 Task: Create a due date automation trigger when advanced on, 2 working days after a card is due add fields with custom field "Resume" set to a number lower than 1 and greater or equal to 10 at 11:00 AM.
Action: Mouse moved to (1155, 120)
Screenshot: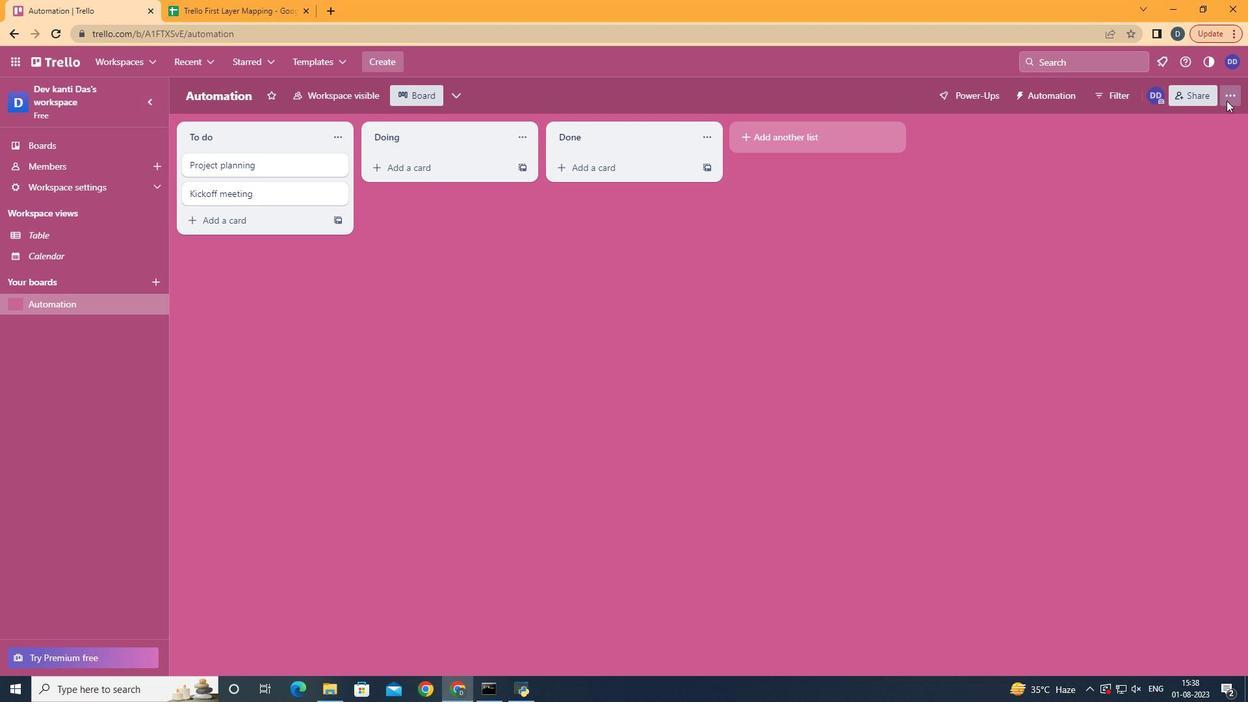 
Action: Mouse pressed left at (1155, 120)
Screenshot: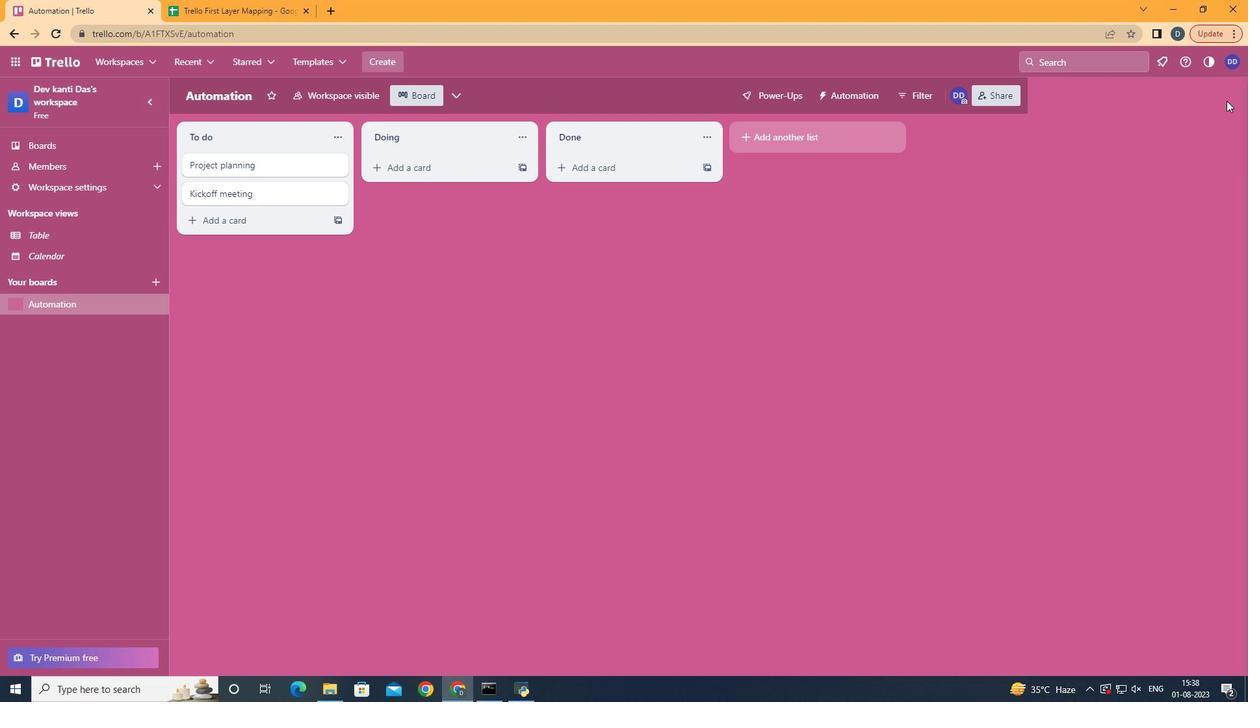 
Action: Mouse moved to (1029, 285)
Screenshot: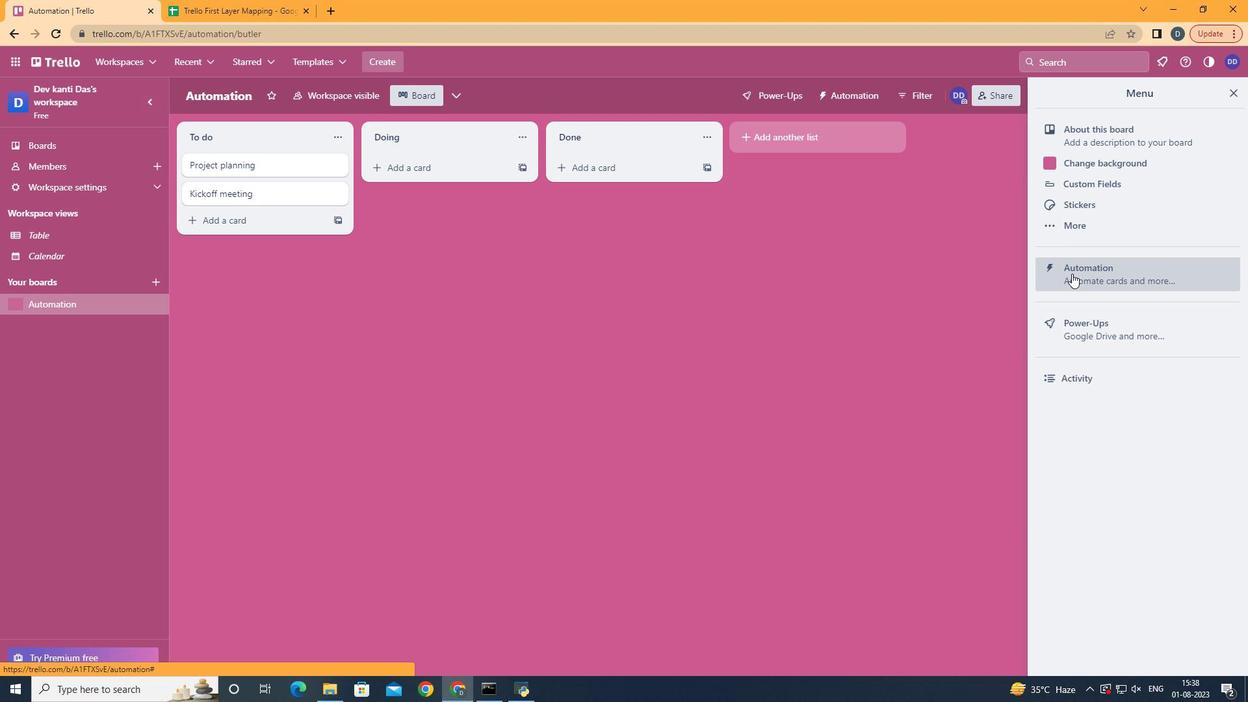 
Action: Mouse pressed left at (1029, 285)
Screenshot: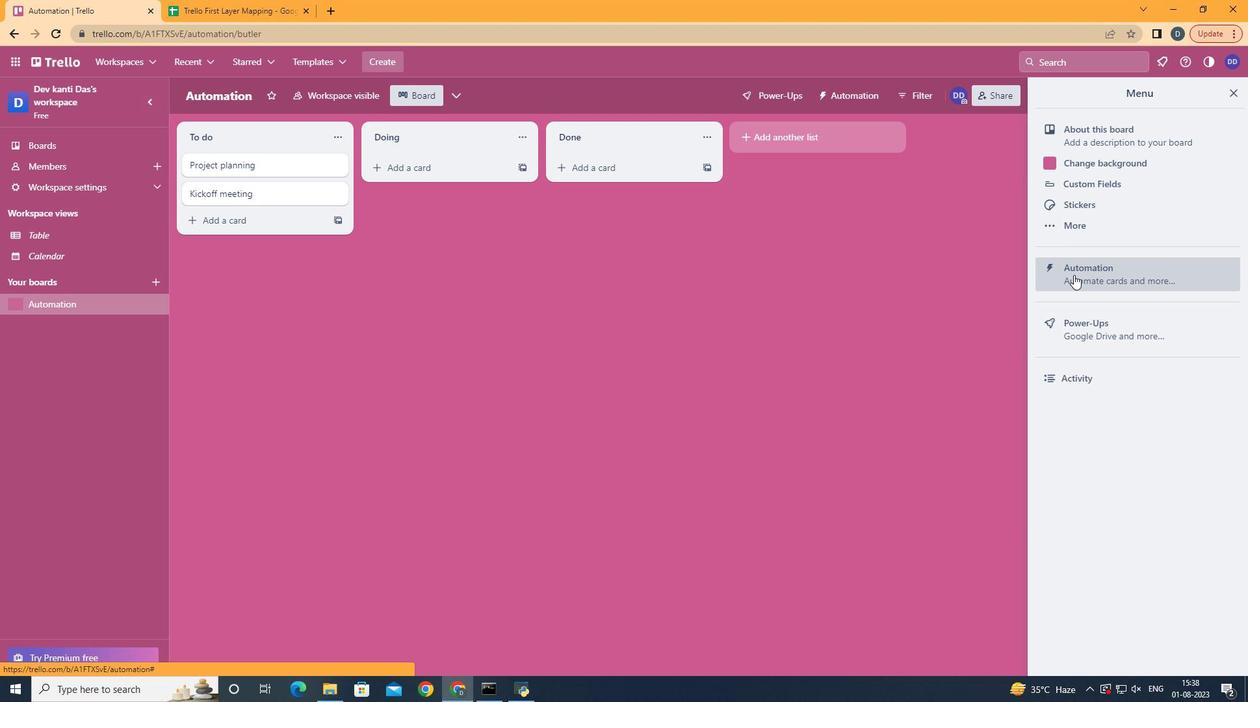 
Action: Mouse moved to (360, 275)
Screenshot: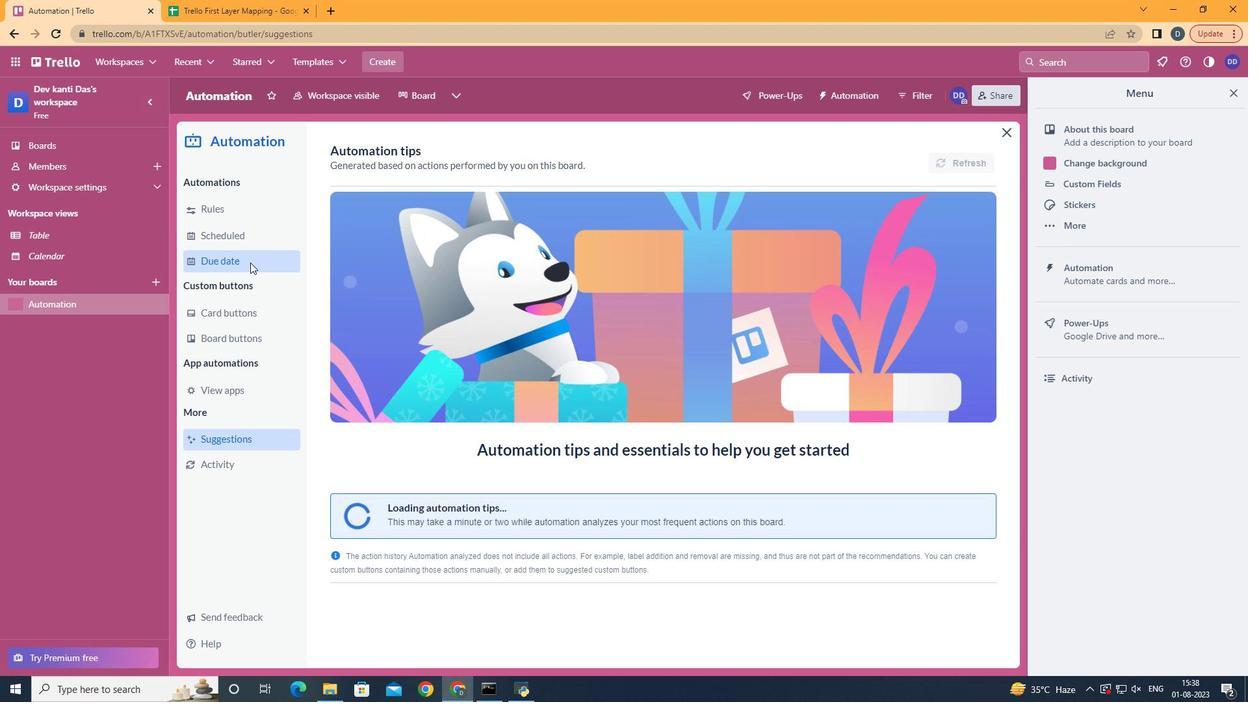 
Action: Mouse pressed left at (360, 275)
Screenshot: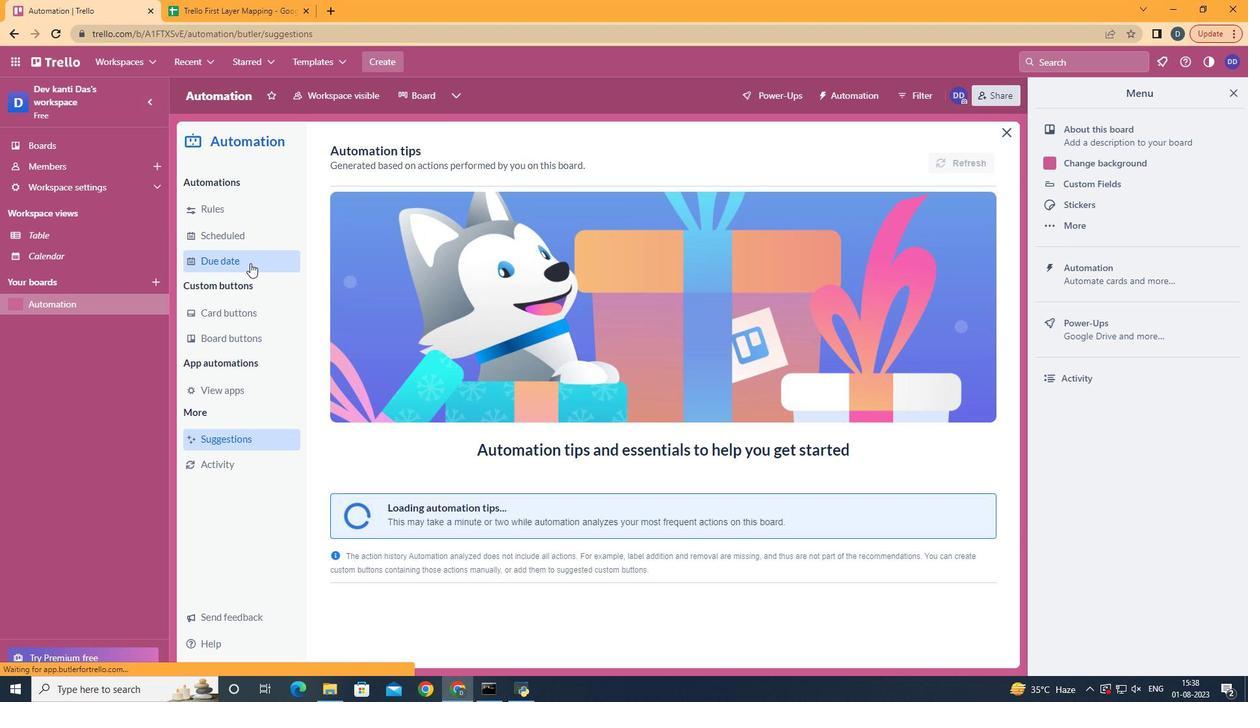 
Action: Mouse moved to (880, 173)
Screenshot: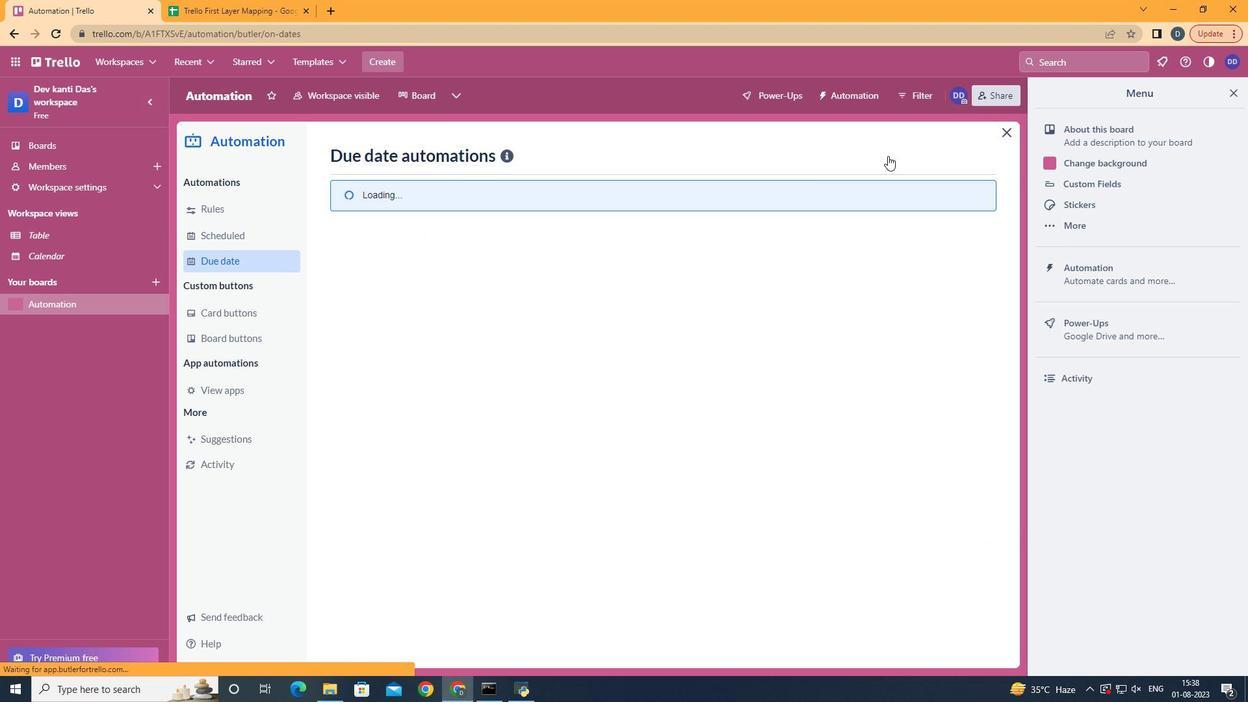 
Action: Mouse pressed left at (880, 173)
Screenshot: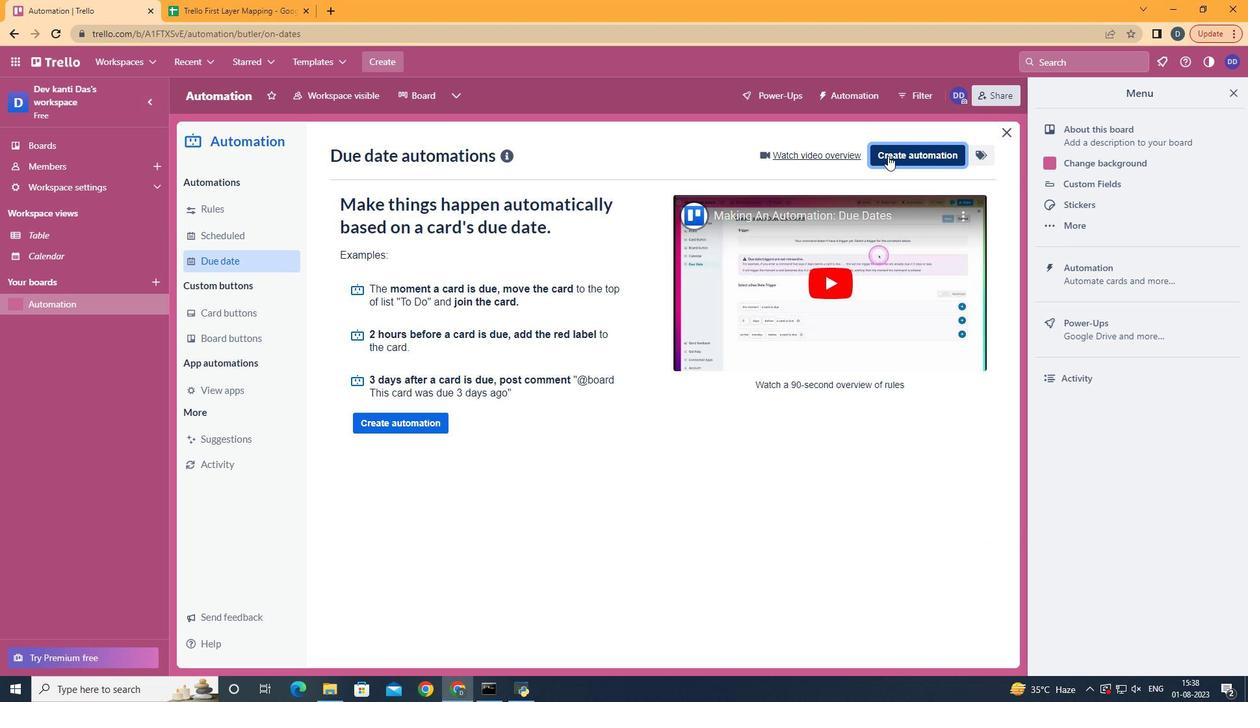 
Action: Mouse moved to (630, 288)
Screenshot: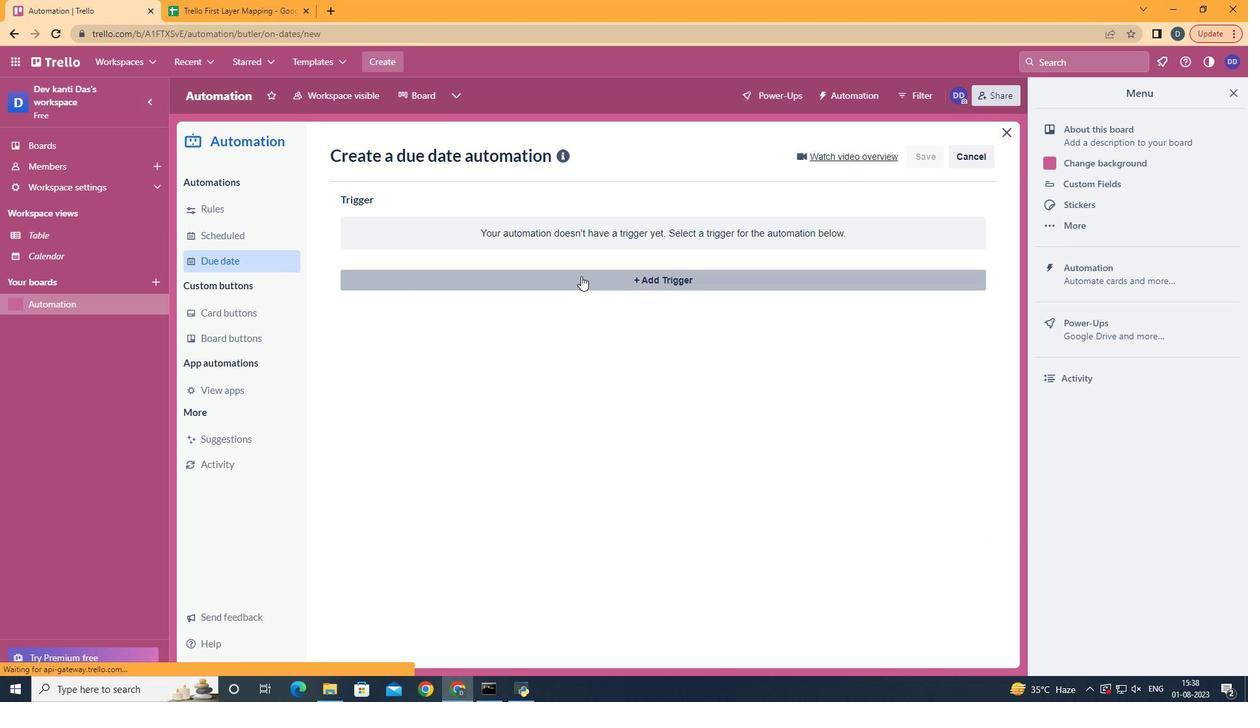 
Action: Mouse pressed left at (630, 288)
Screenshot: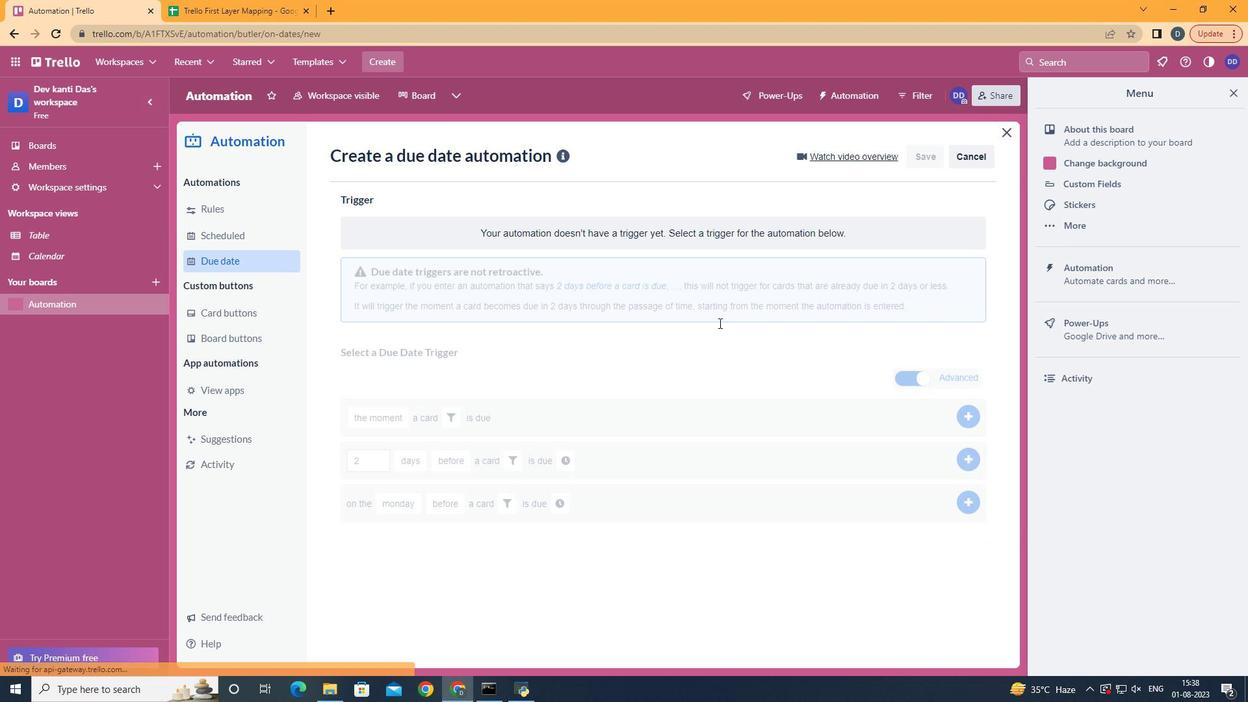 
Action: Mouse moved to (504, 529)
Screenshot: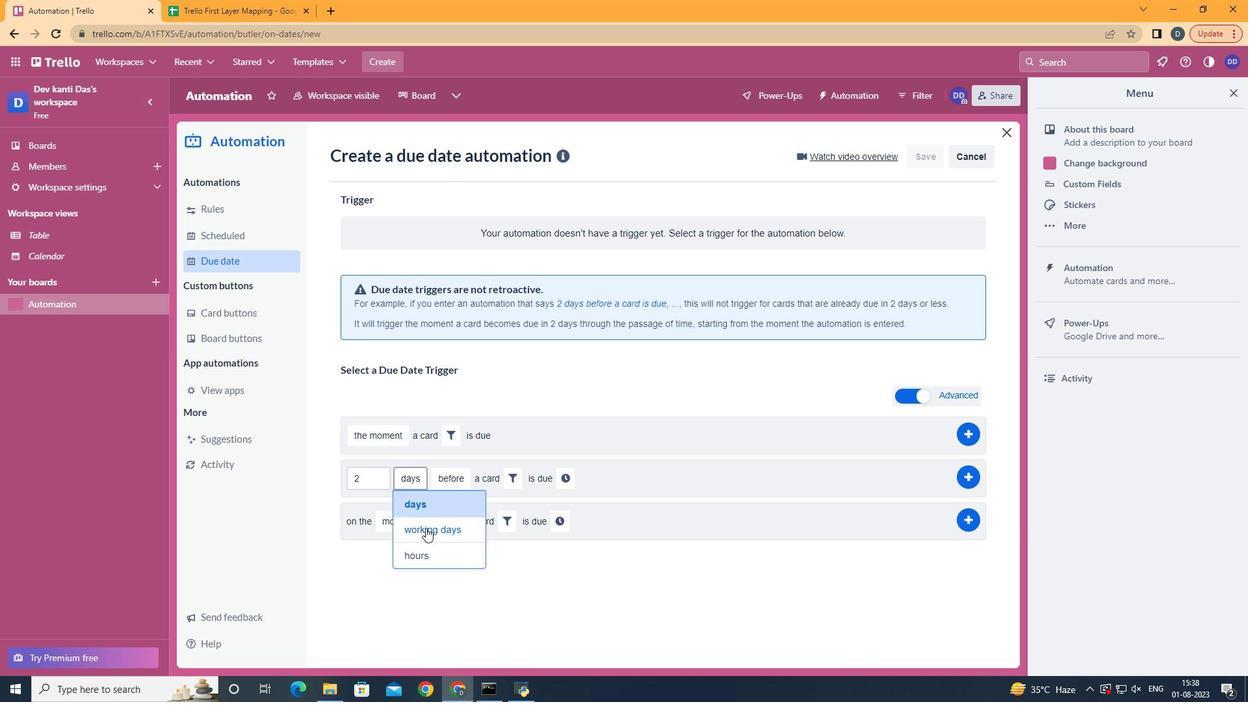 
Action: Mouse pressed left at (504, 529)
Screenshot: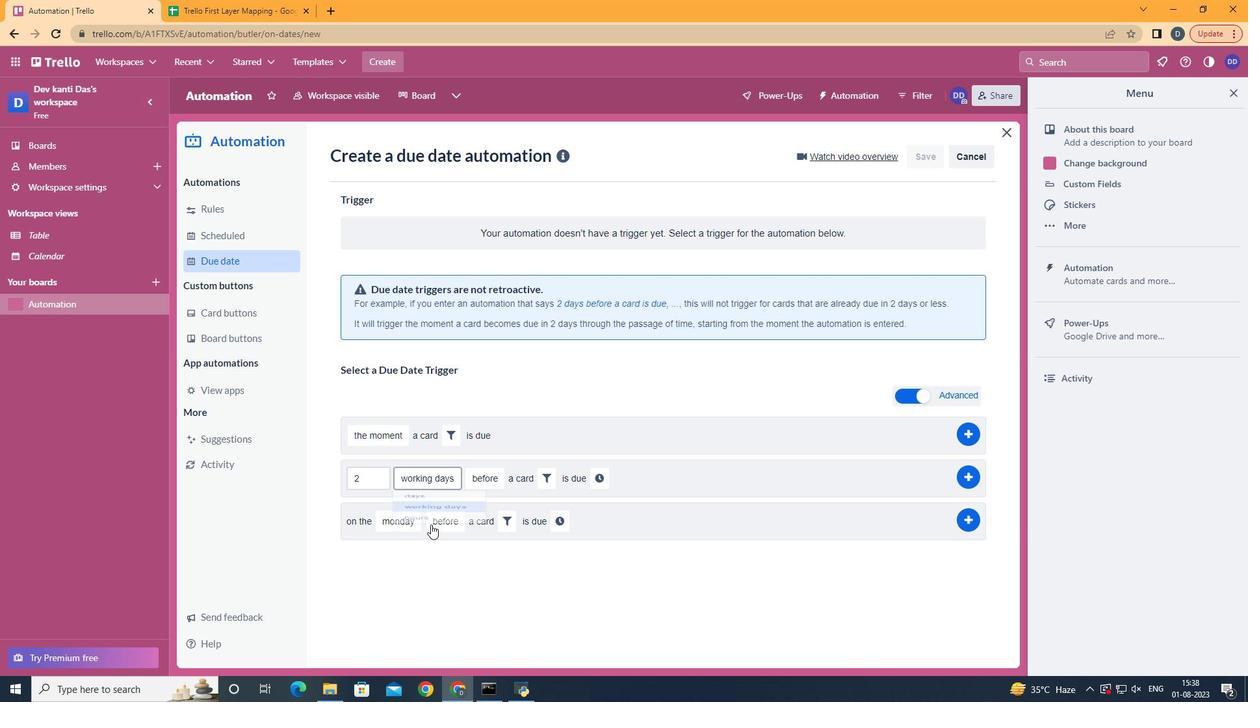 
Action: Mouse moved to (566, 530)
Screenshot: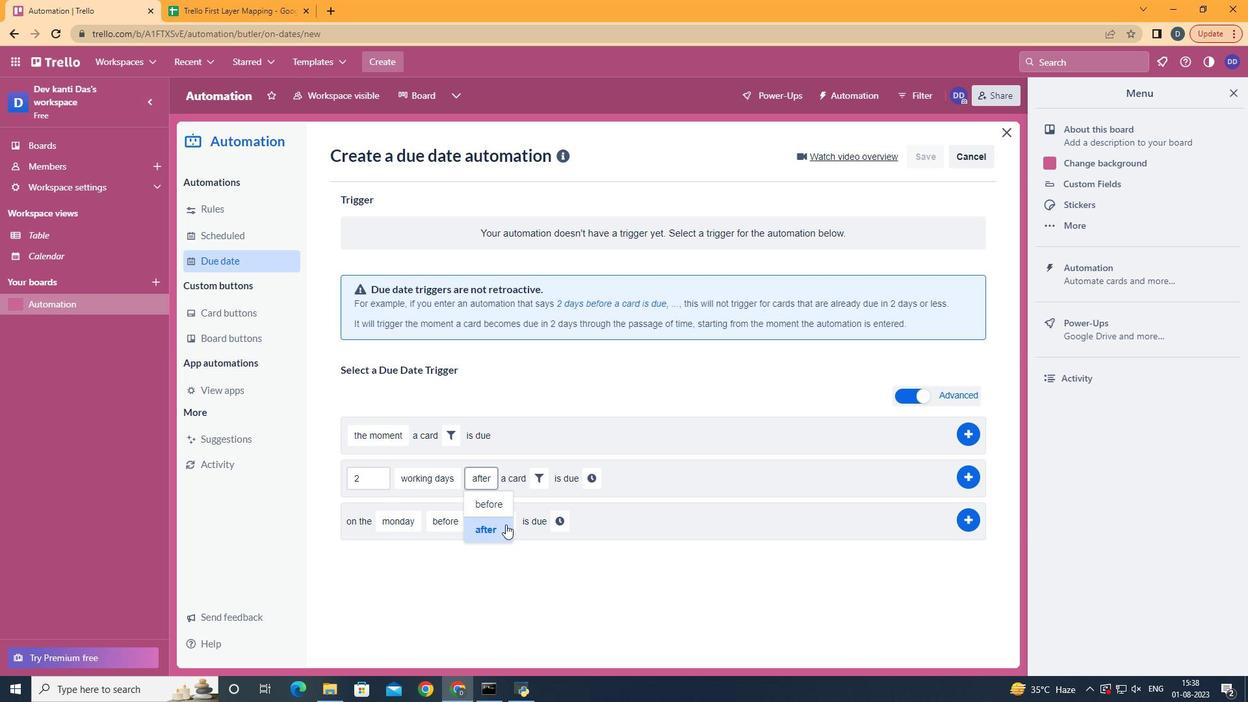 
Action: Mouse pressed left at (566, 530)
Screenshot: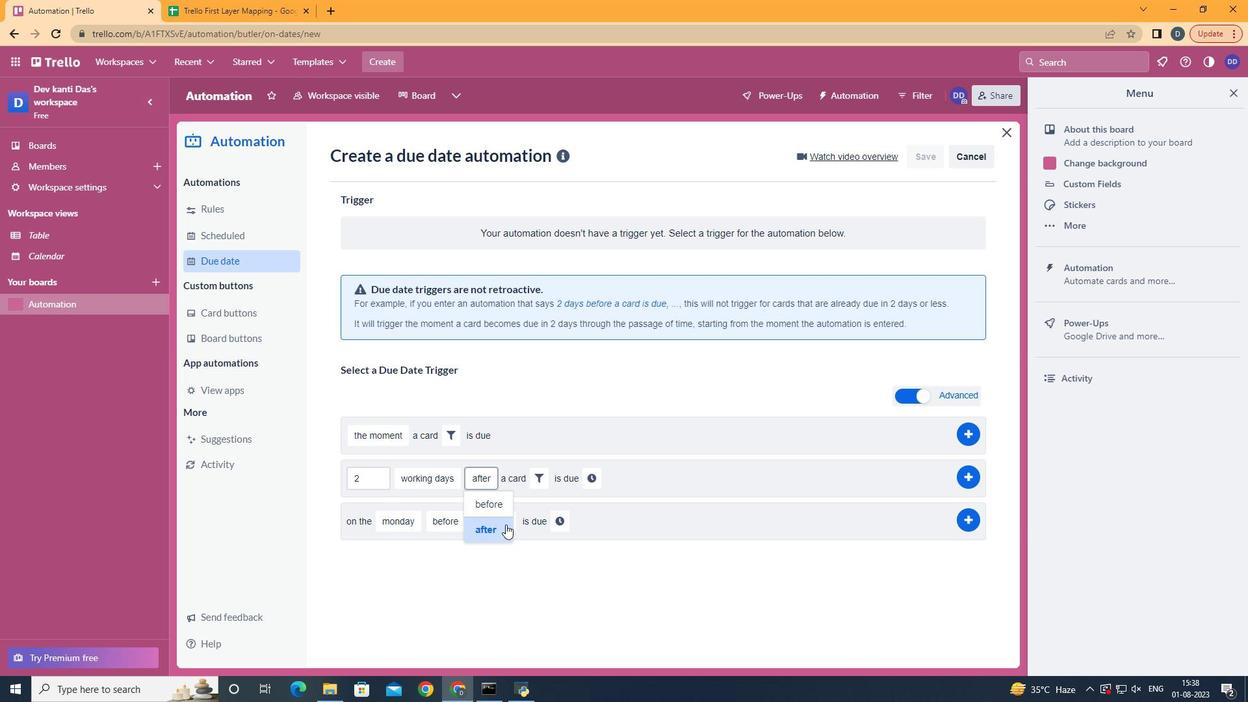 
Action: Mouse moved to (599, 483)
Screenshot: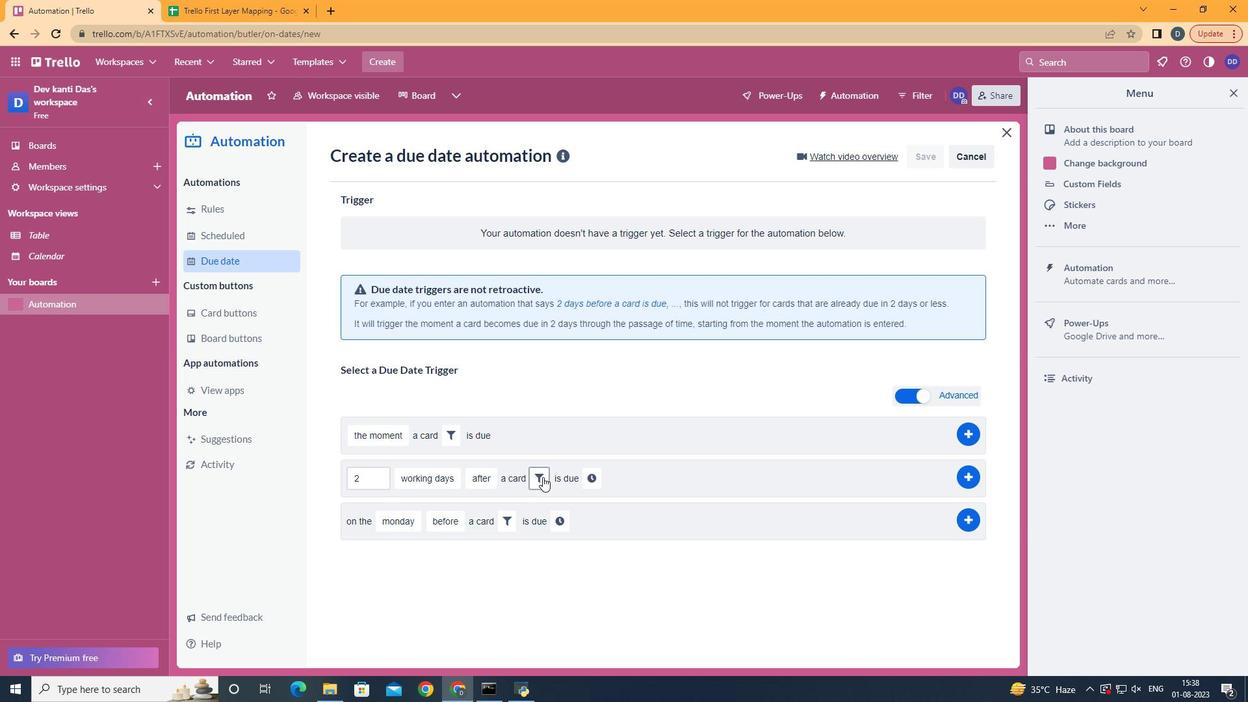 
Action: Mouse pressed left at (599, 483)
Screenshot: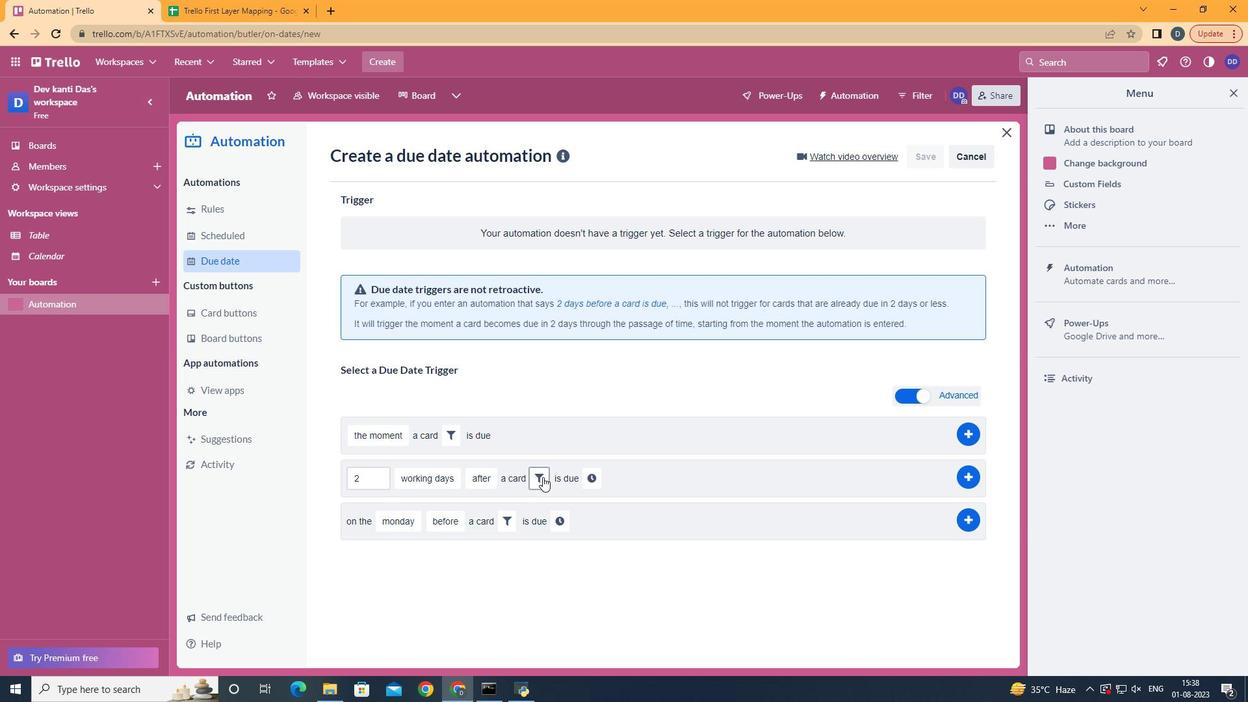 
Action: Mouse moved to (765, 521)
Screenshot: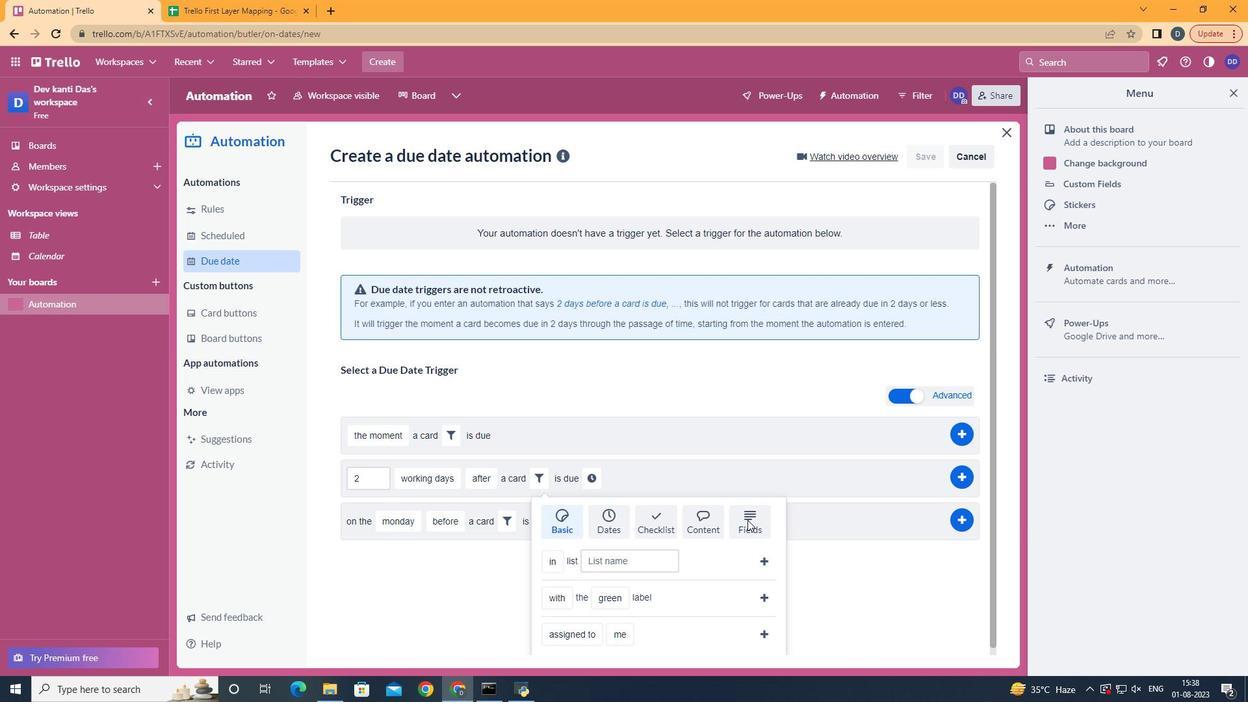 
Action: Mouse pressed left at (765, 521)
Screenshot: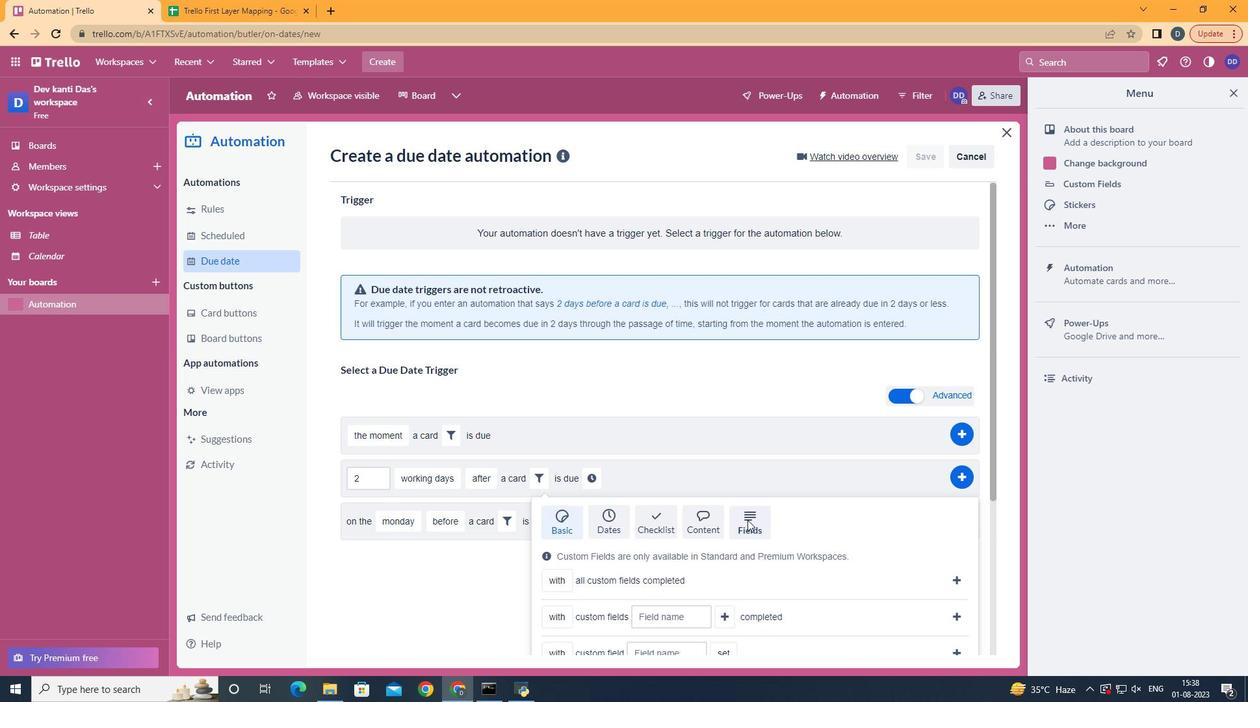 
Action: Mouse scrolled (765, 521) with delta (0, 0)
Screenshot: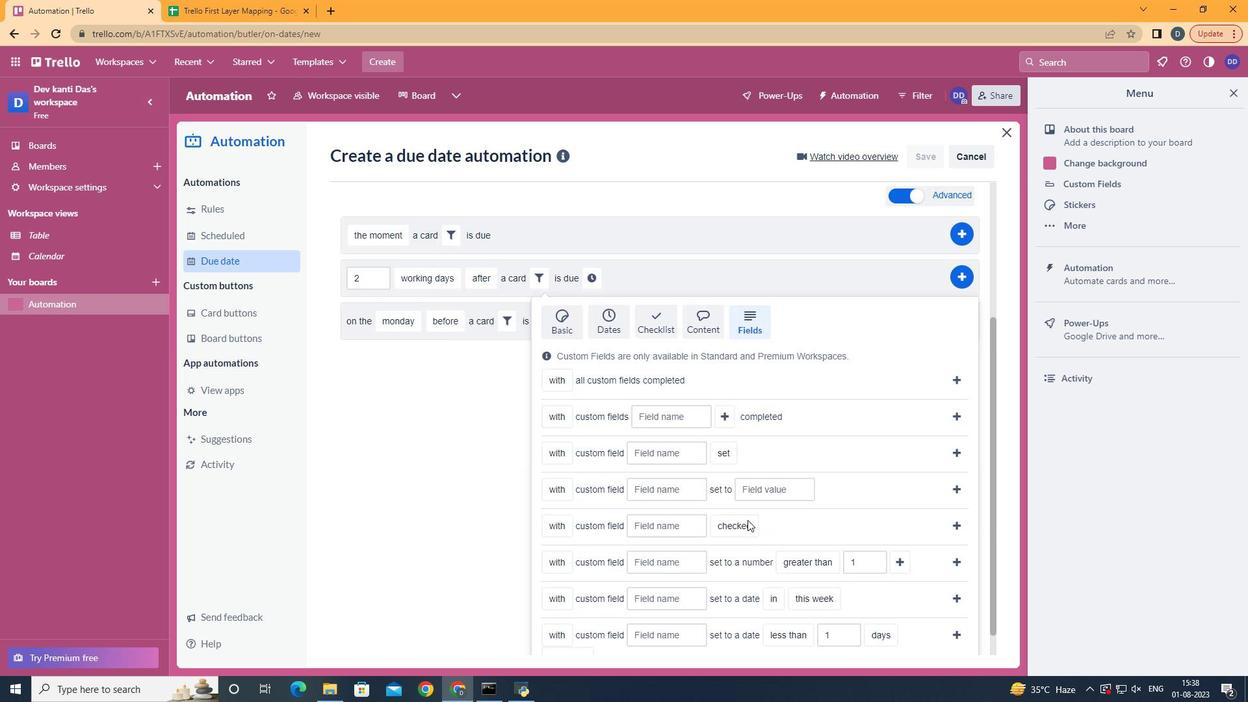
Action: Mouse scrolled (765, 521) with delta (0, 0)
Screenshot: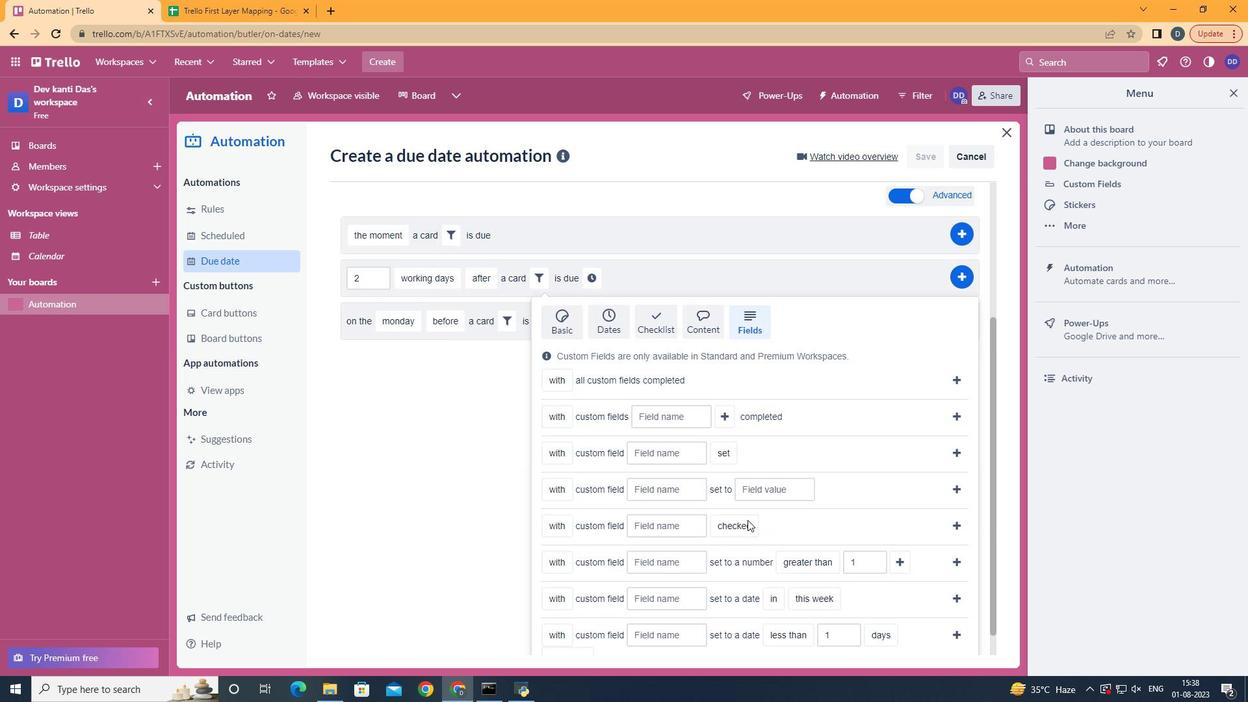 
Action: Mouse scrolled (765, 521) with delta (0, 0)
Screenshot: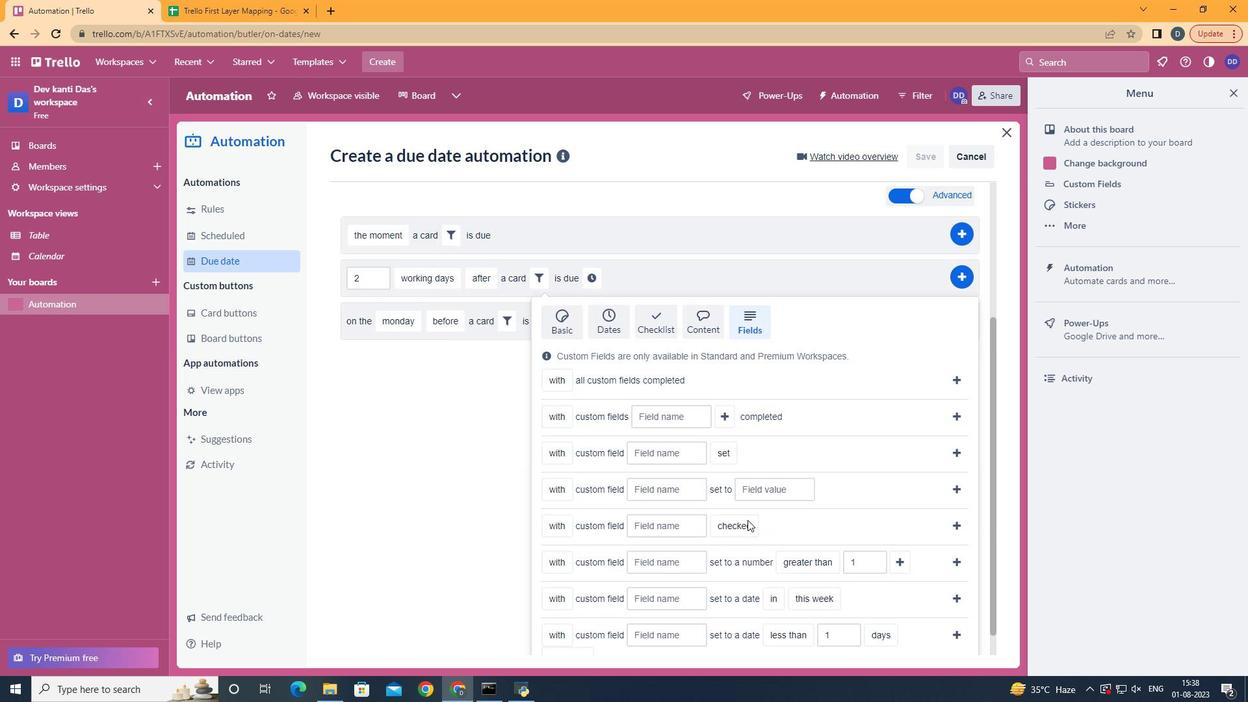 
Action: Mouse scrolled (765, 521) with delta (0, 0)
Screenshot: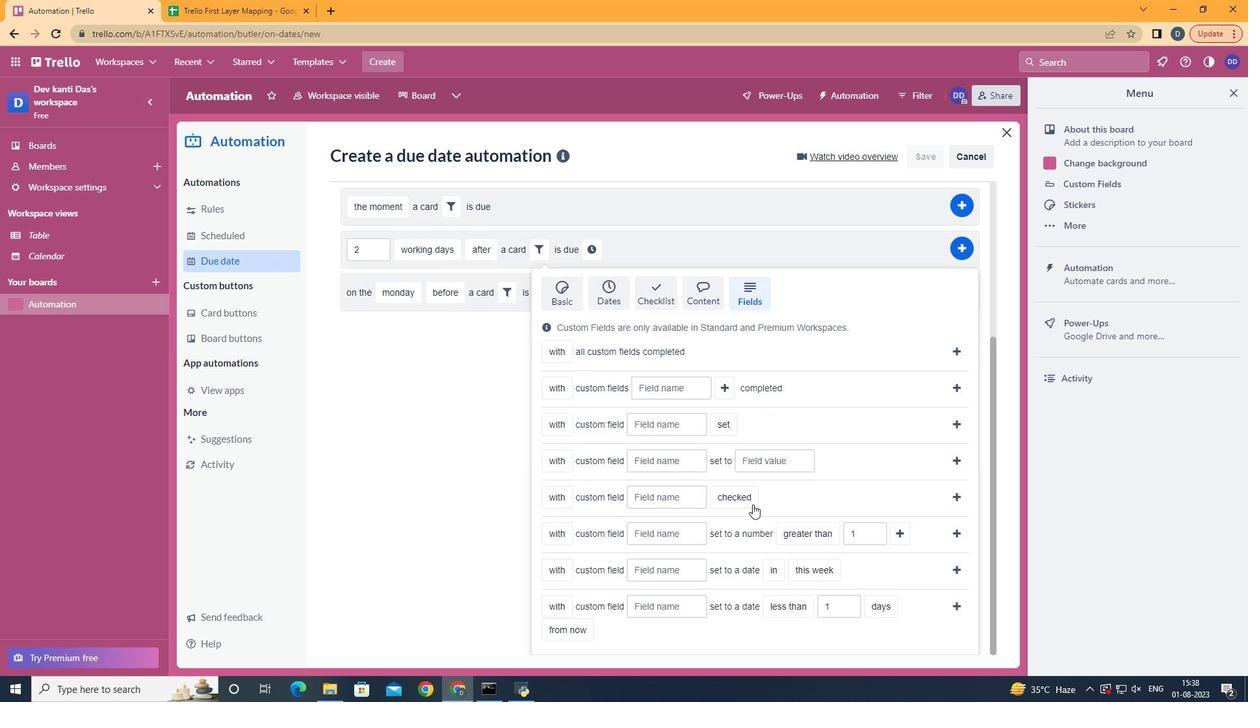 
Action: Mouse scrolled (765, 521) with delta (0, 0)
Screenshot: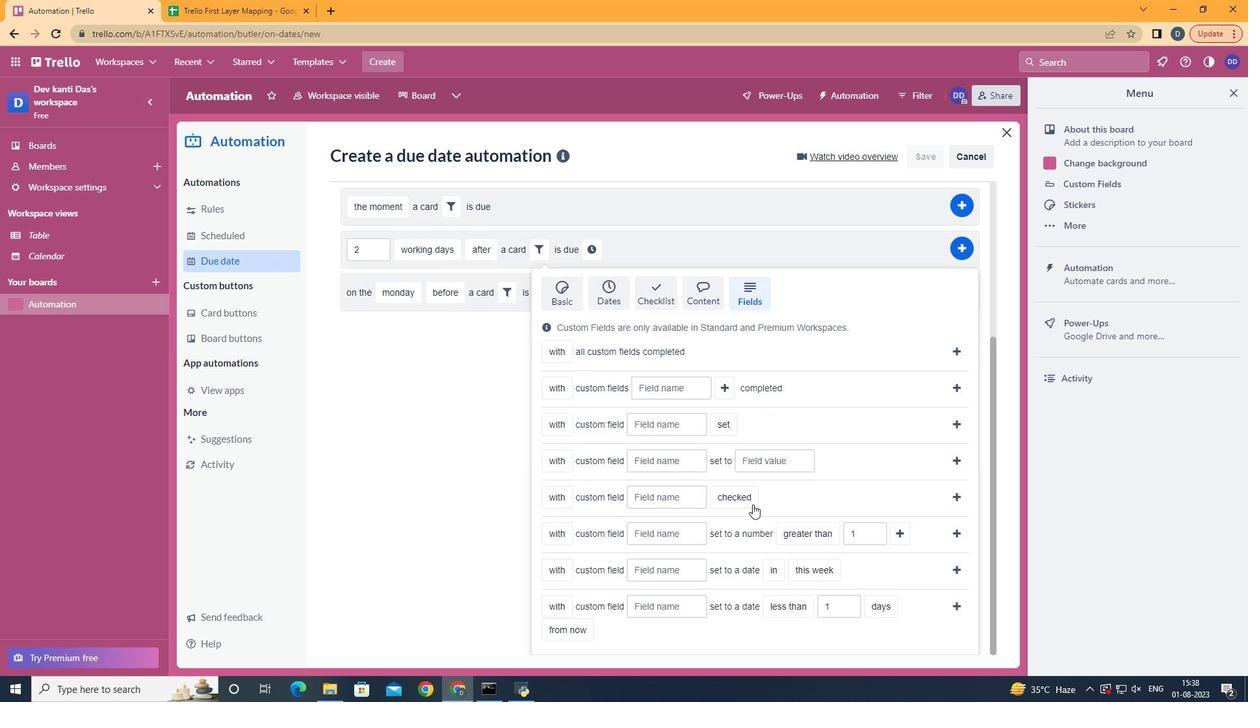 
Action: Mouse moved to (619, 563)
Screenshot: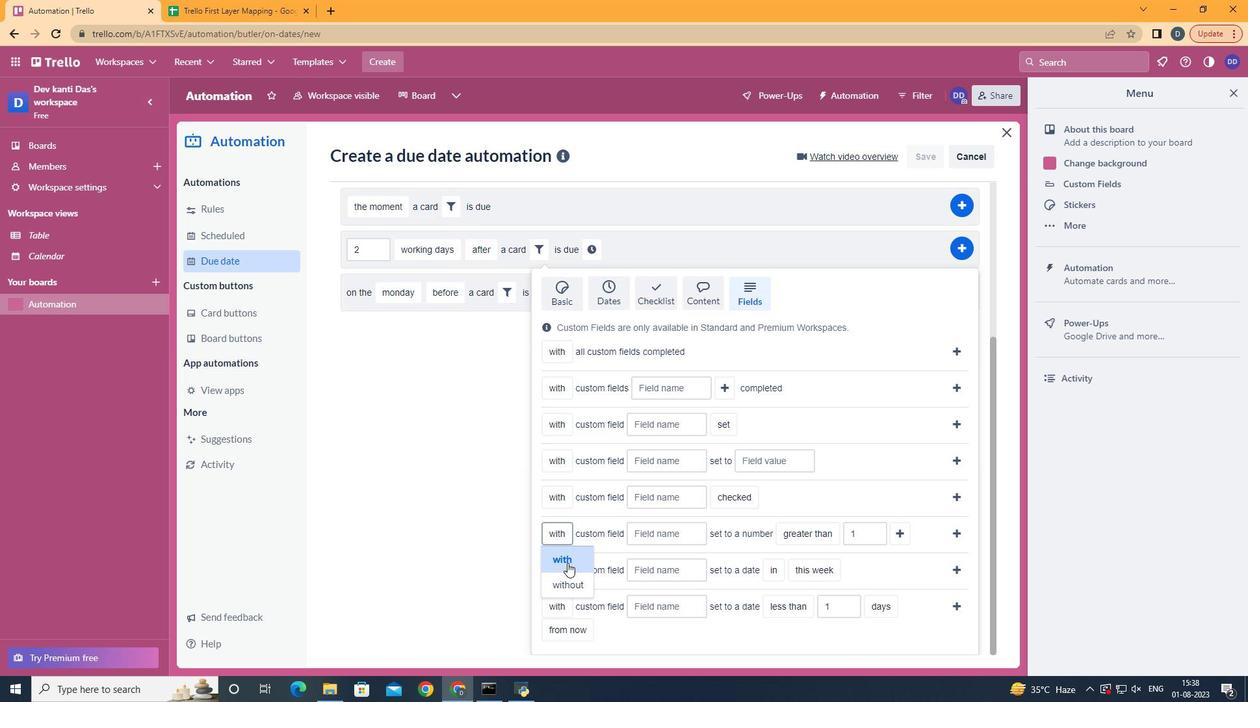 
Action: Mouse pressed left at (619, 563)
Screenshot: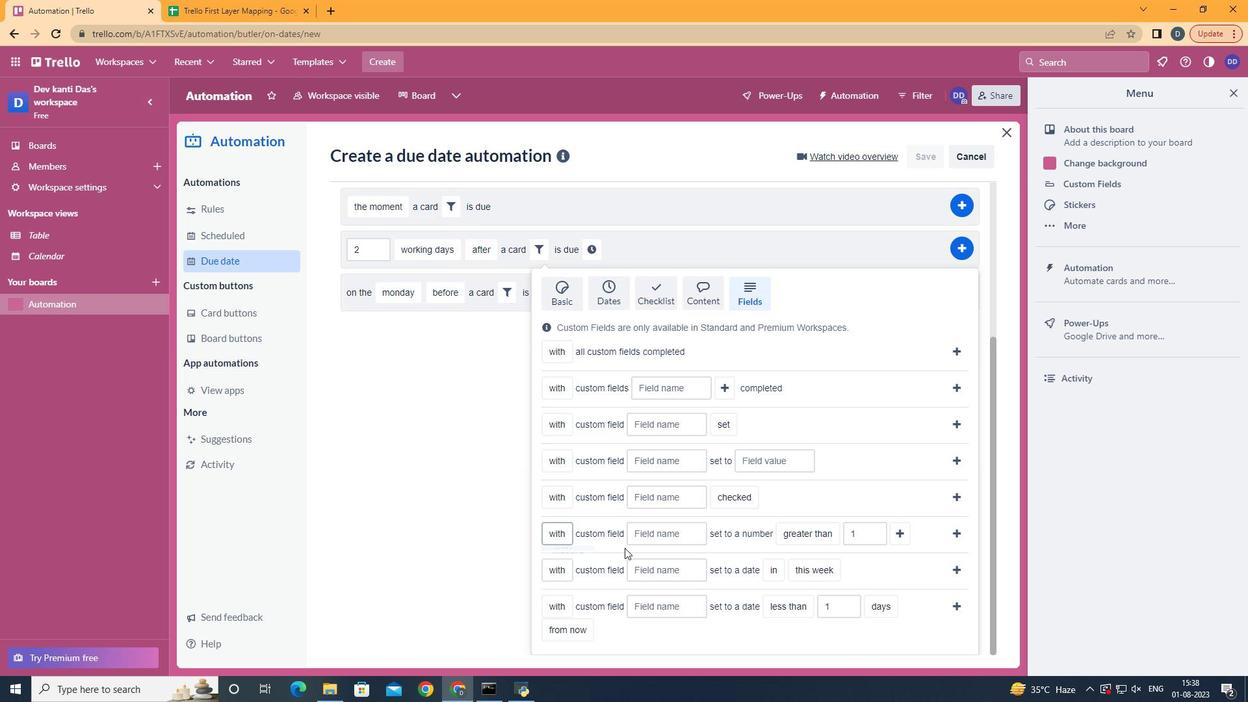 
Action: Mouse moved to (699, 541)
Screenshot: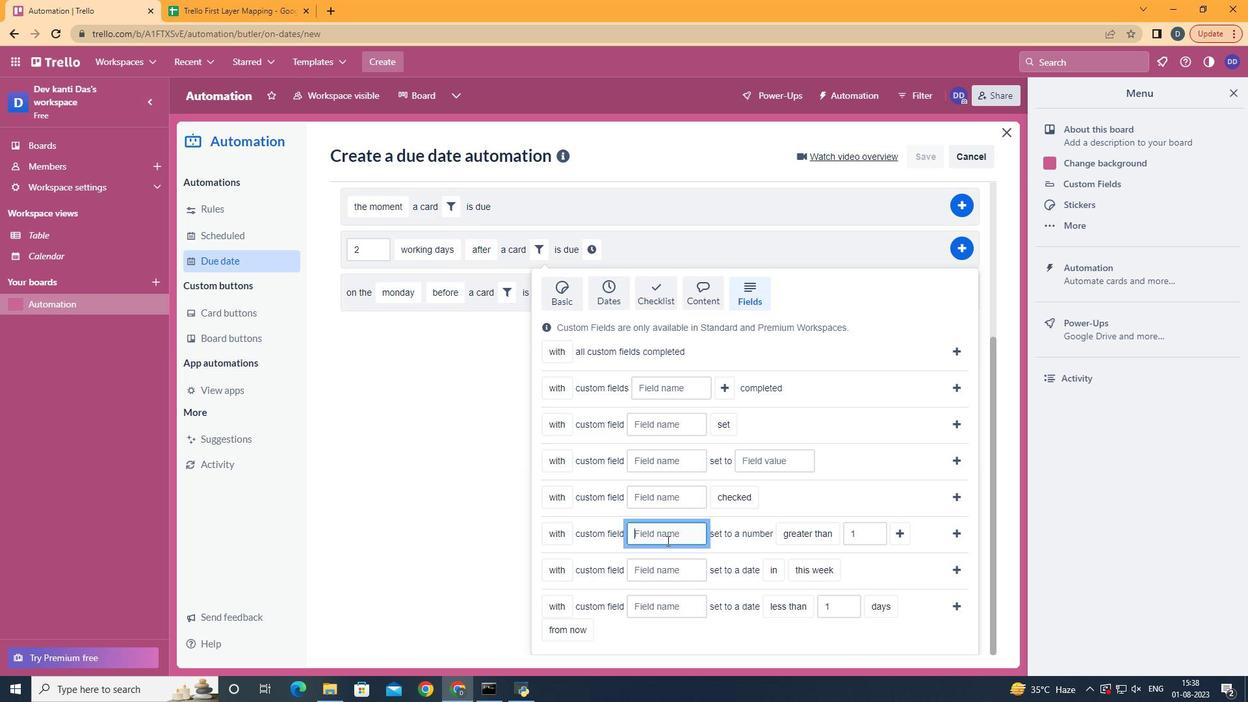 
Action: Mouse pressed left at (699, 541)
Screenshot: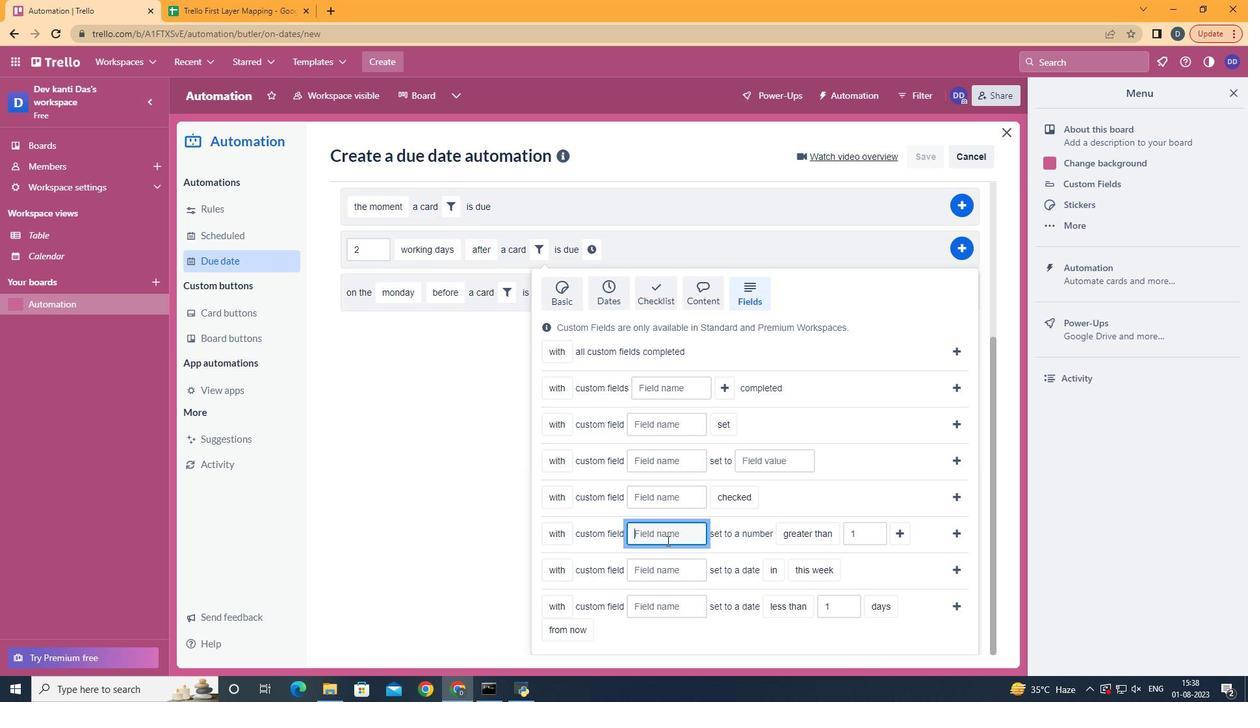 
Action: Key pressed <Key.shift>Resume
Screenshot: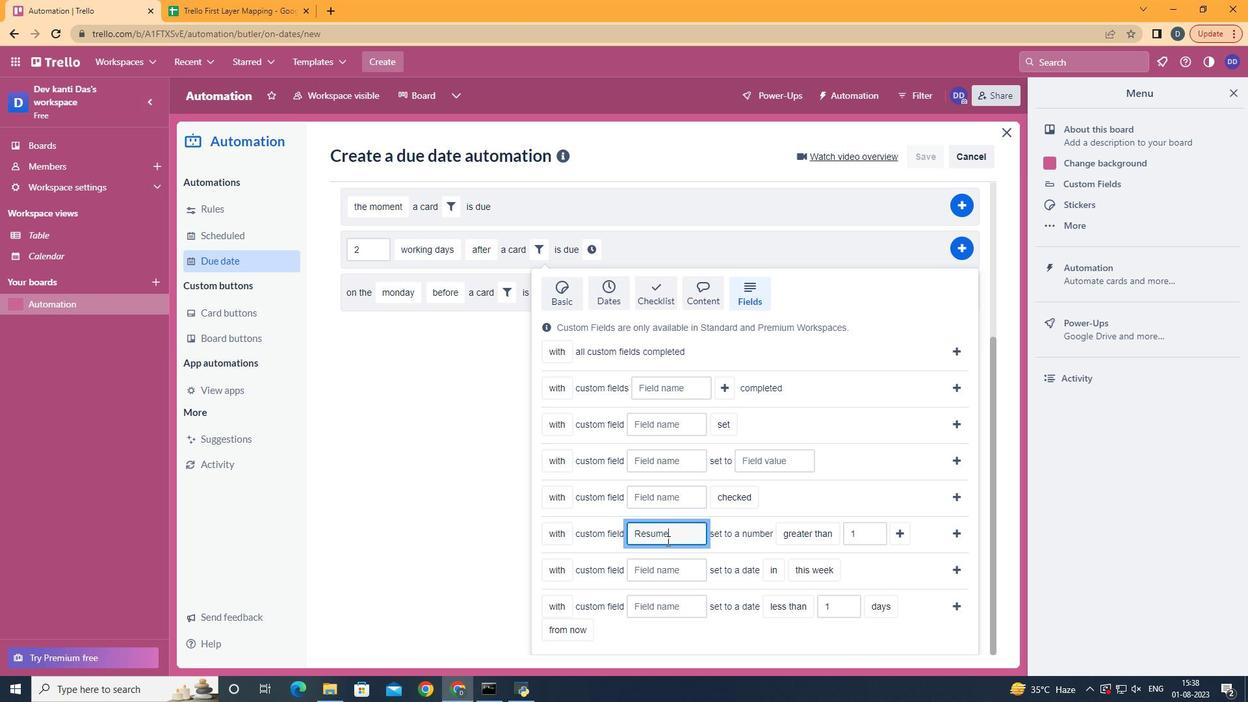 
Action: Mouse moved to (823, 604)
Screenshot: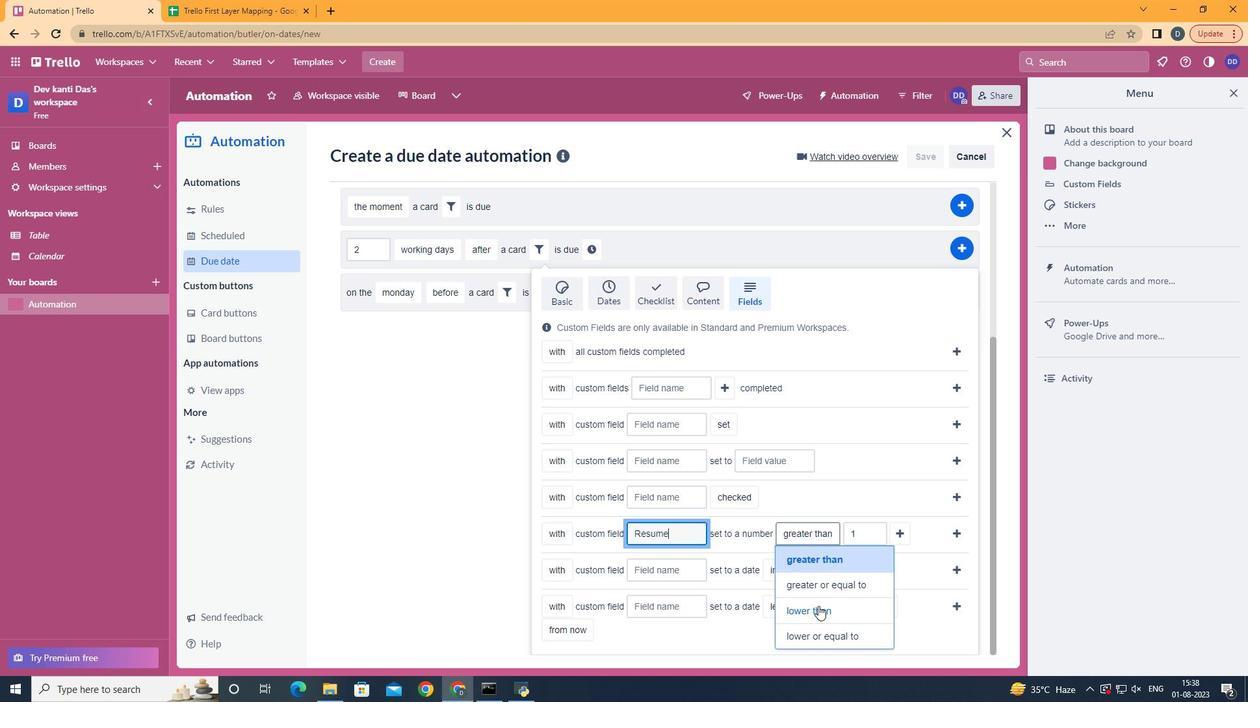 
Action: Mouse pressed left at (823, 604)
Screenshot: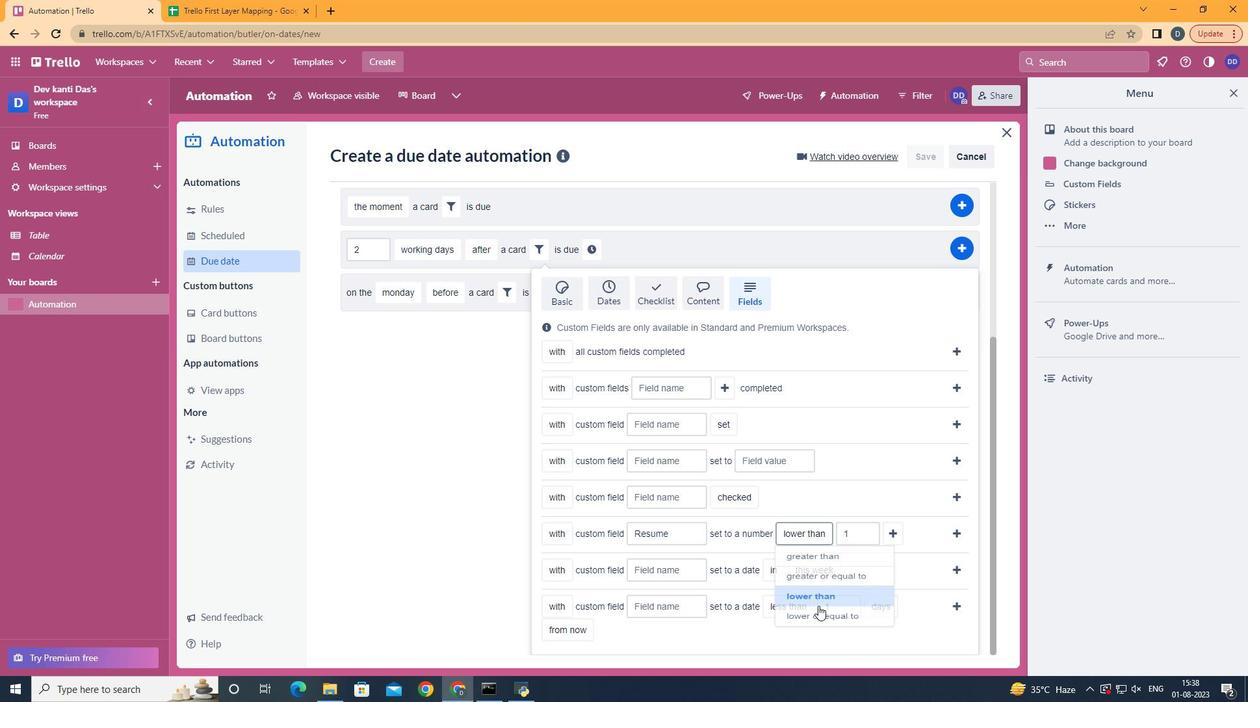 
Action: Mouse moved to (884, 532)
Screenshot: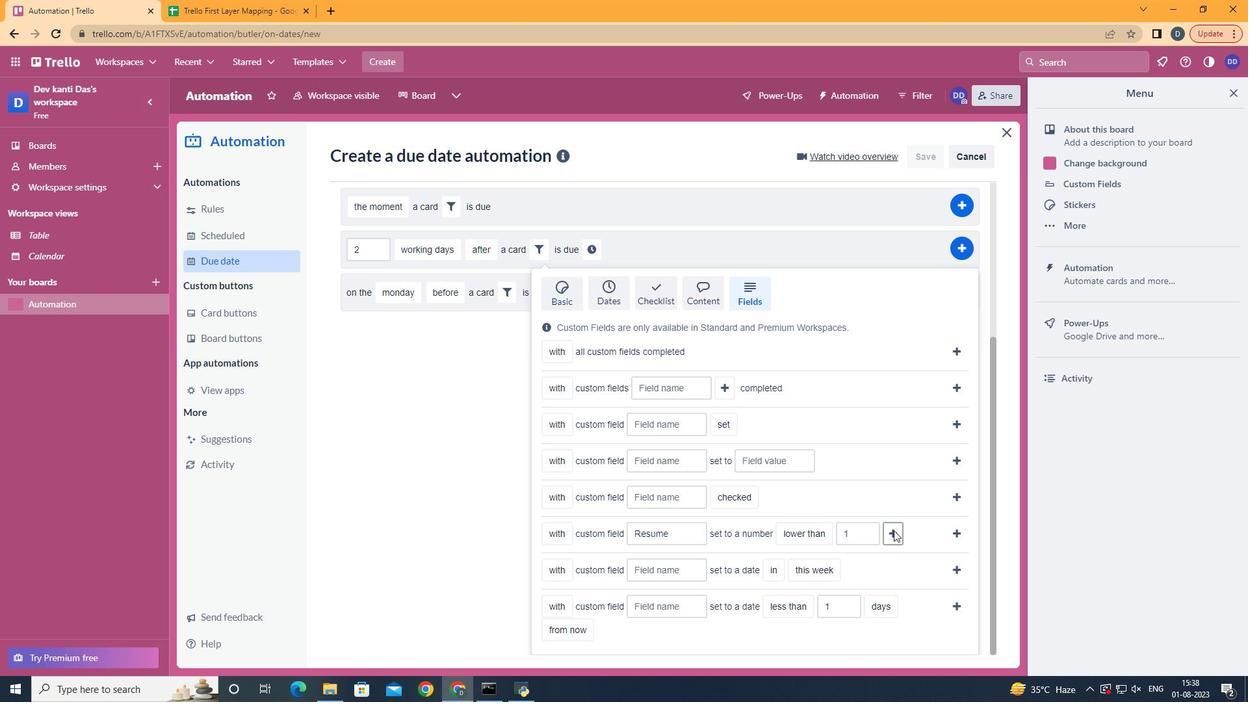 
Action: Mouse pressed left at (884, 532)
Screenshot: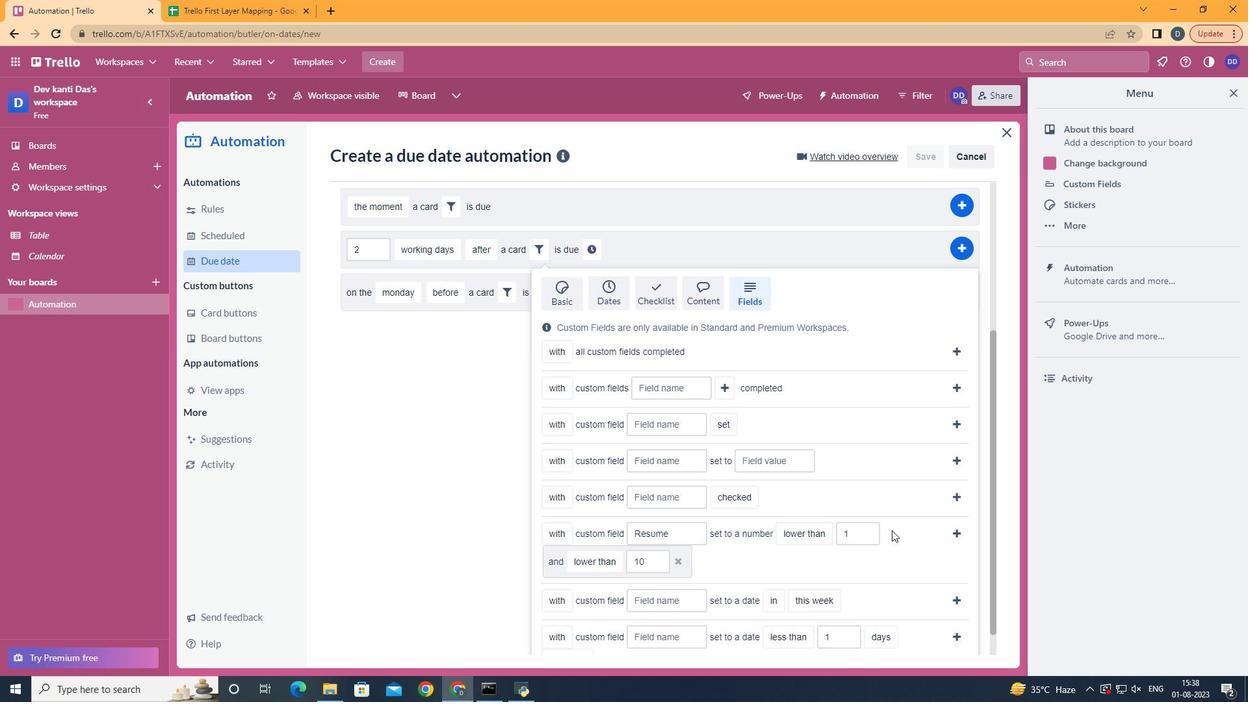
Action: Mouse moved to (654, 534)
Screenshot: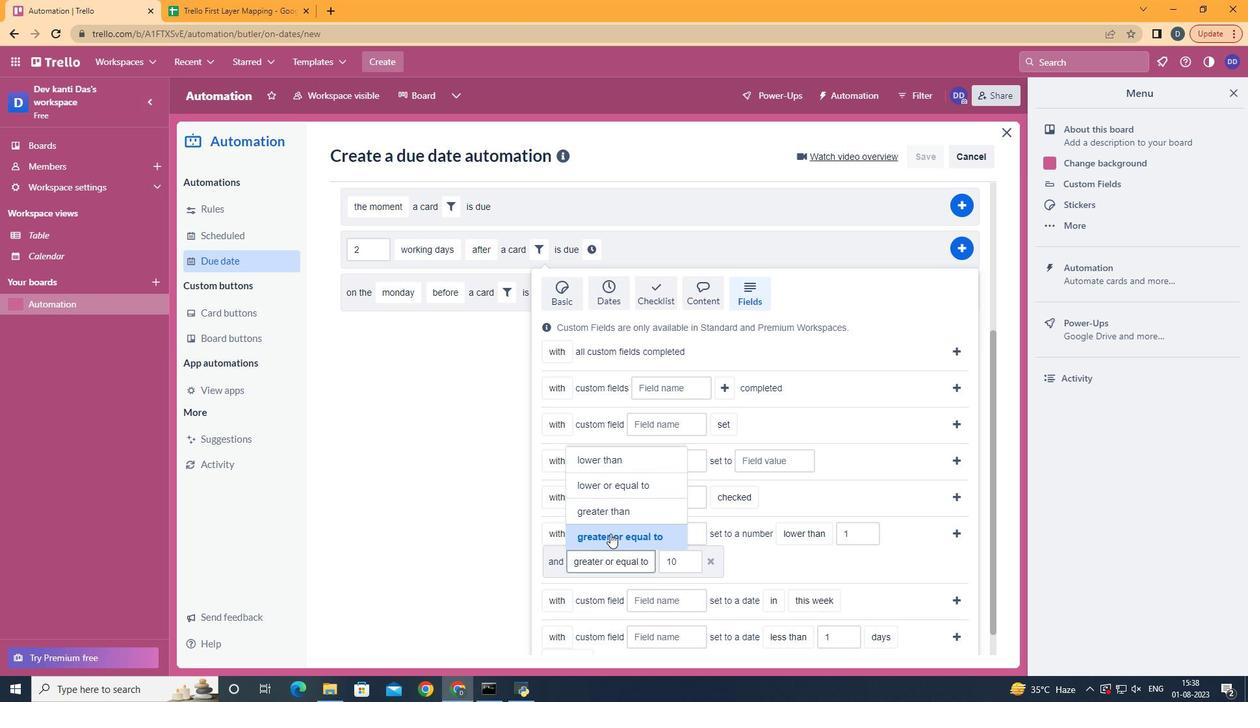 
Action: Mouse pressed left at (654, 534)
Screenshot: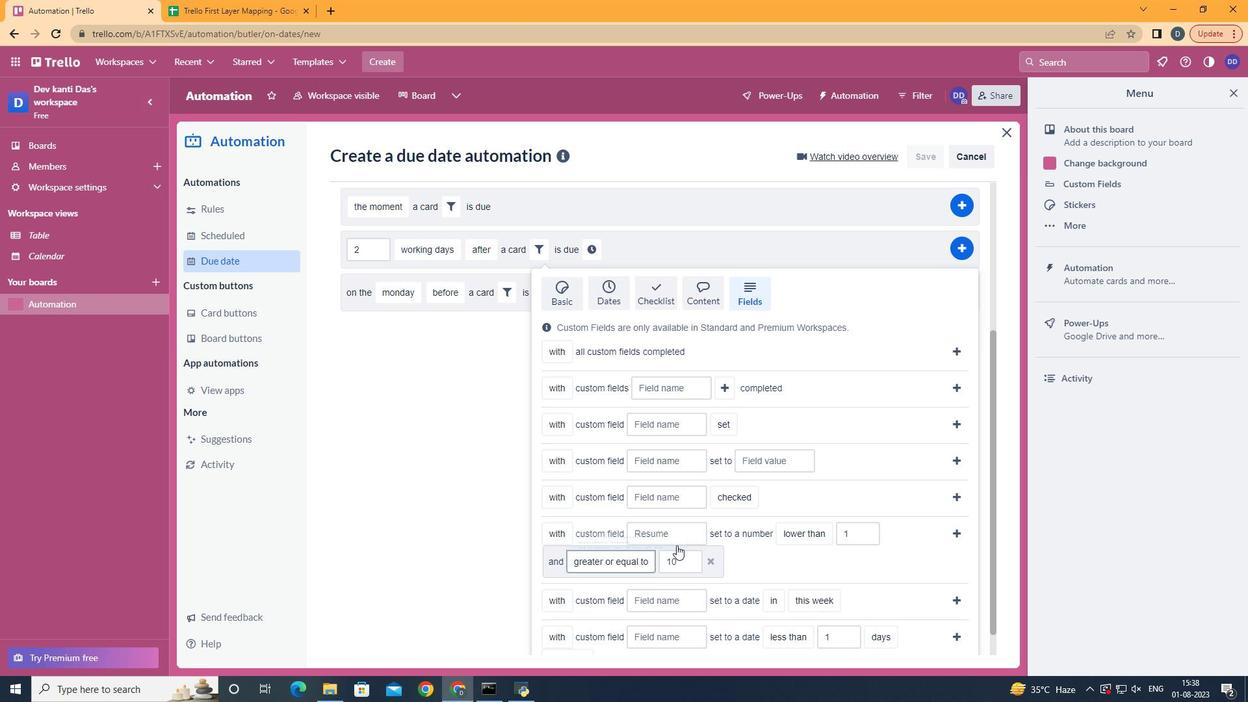
Action: Mouse moved to (931, 528)
Screenshot: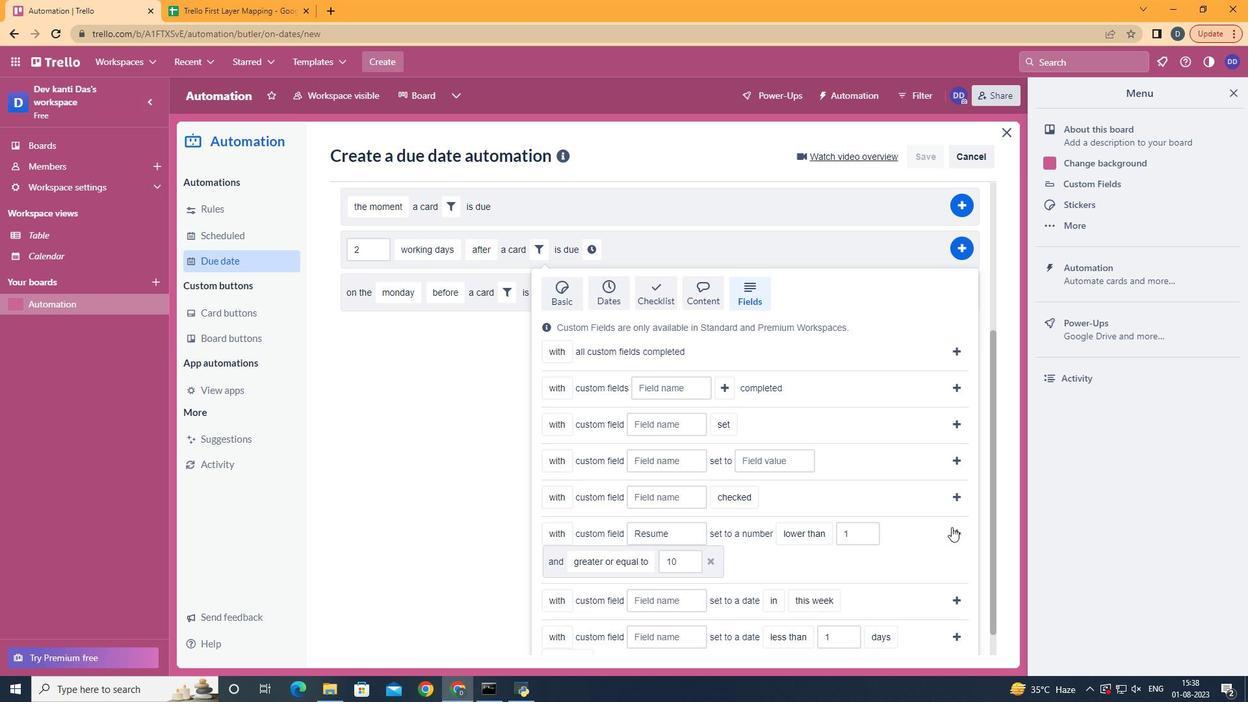 
Action: Mouse pressed left at (931, 528)
Screenshot: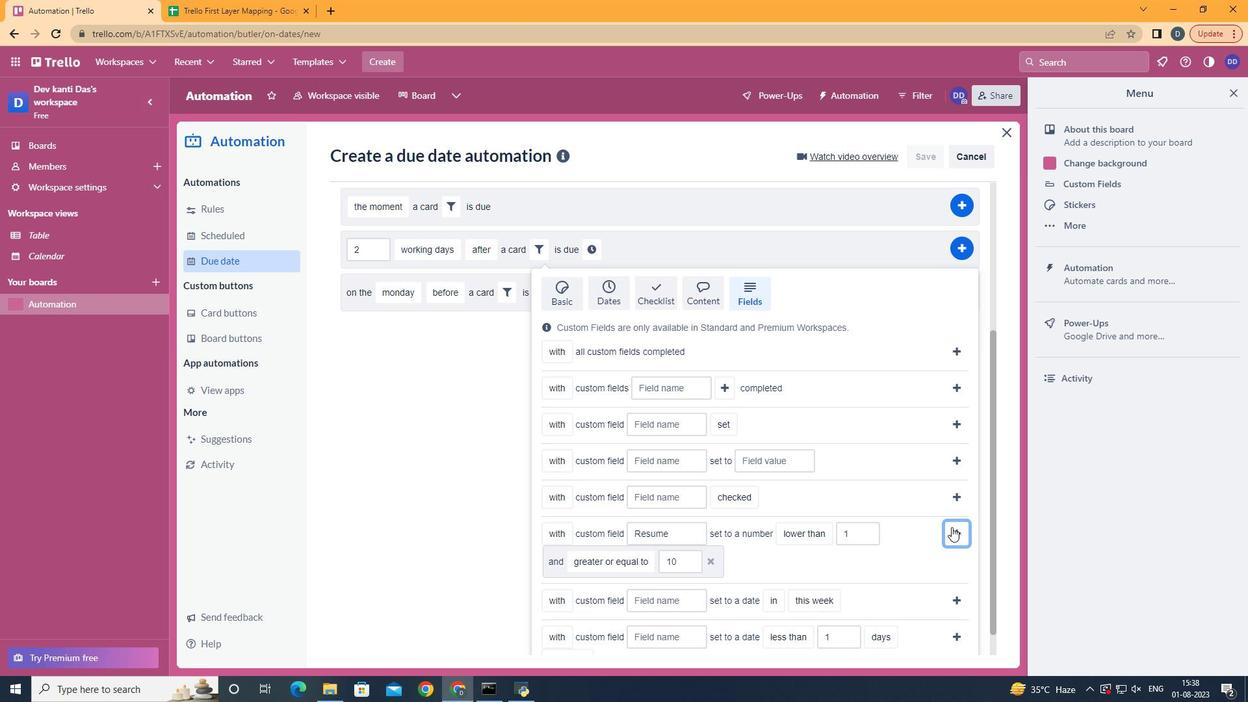 
Action: Mouse moved to (449, 501)
Screenshot: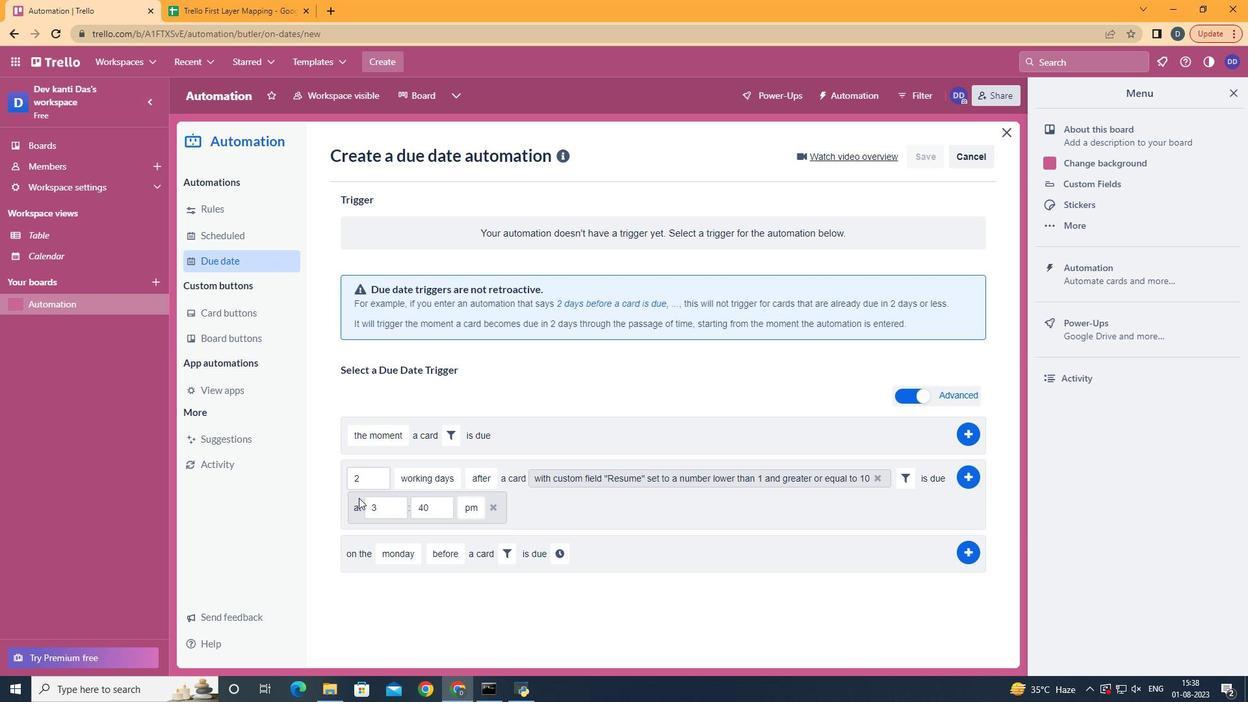 
Action: Mouse pressed left at (449, 501)
Screenshot: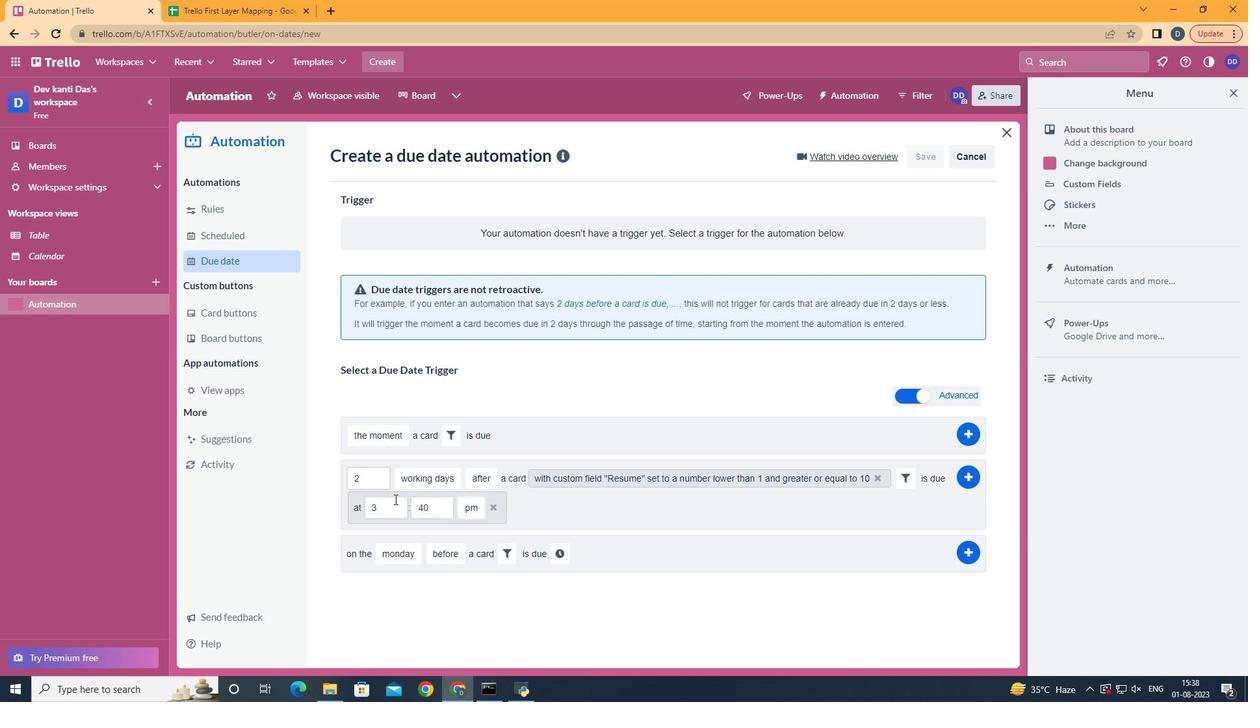 
Action: Mouse moved to (478, 502)
Screenshot: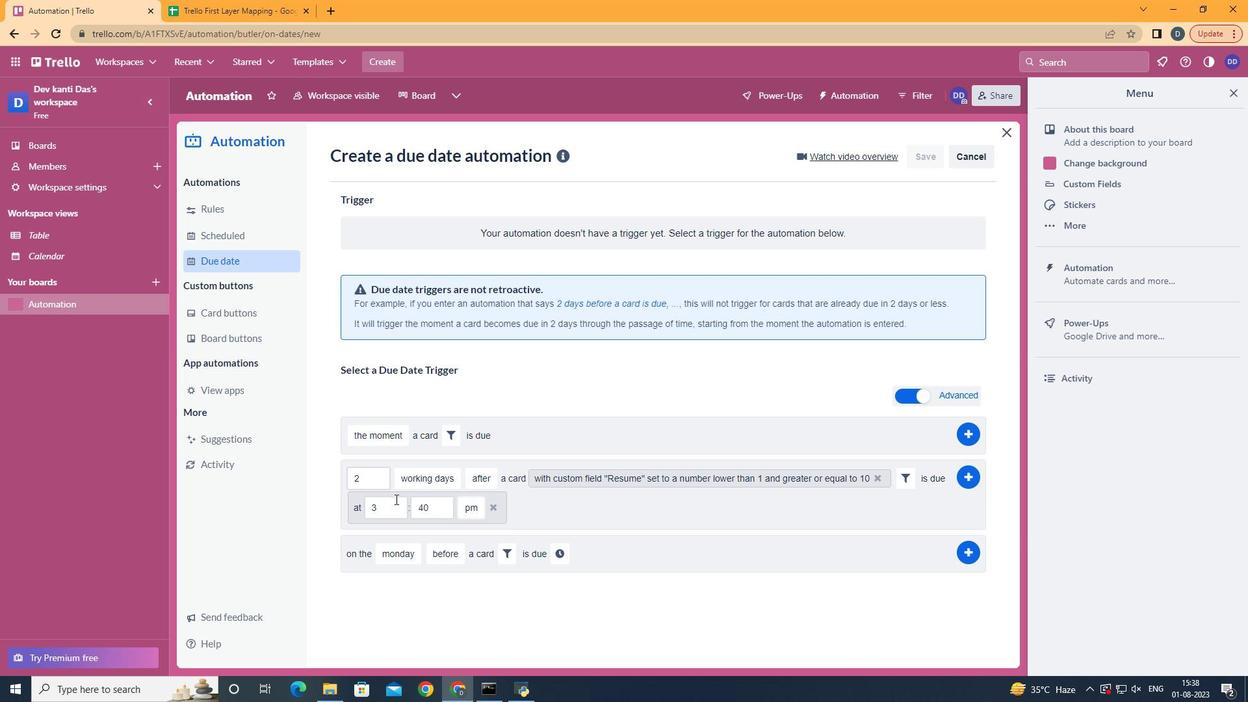 
Action: Mouse pressed left at (478, 502)
Screenshot: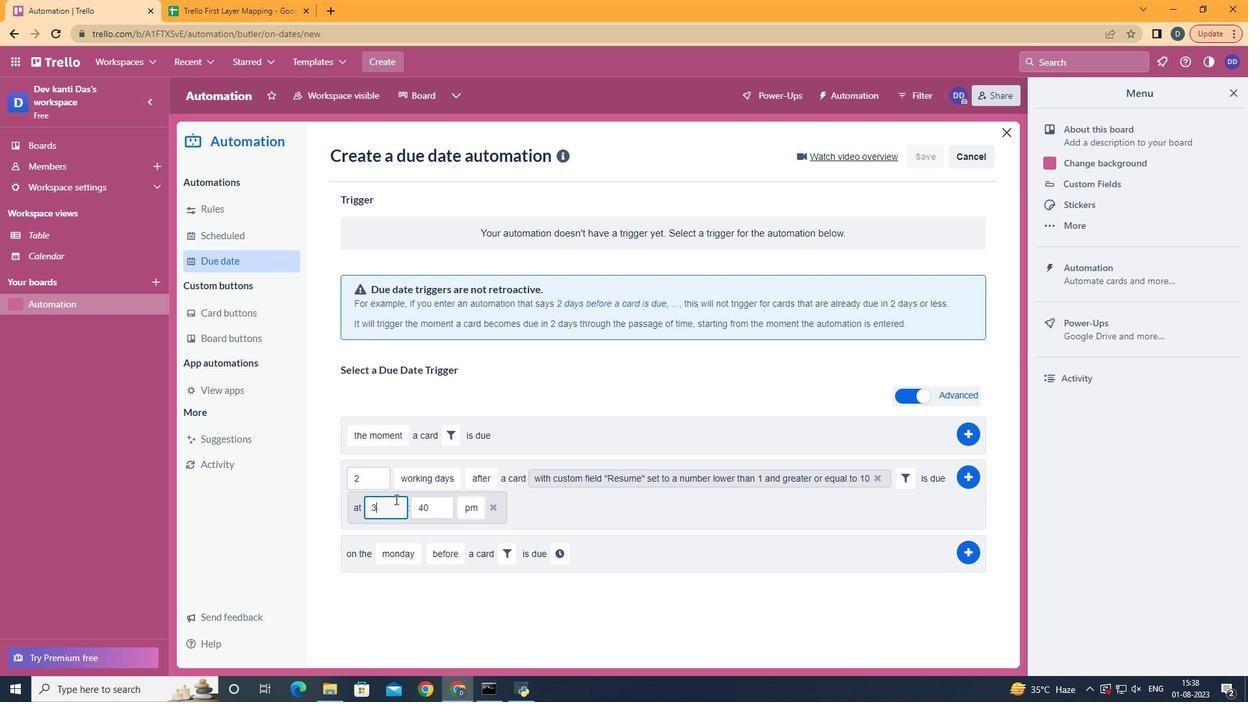
Action: Mouse moved to (479, 502)
Screenshot: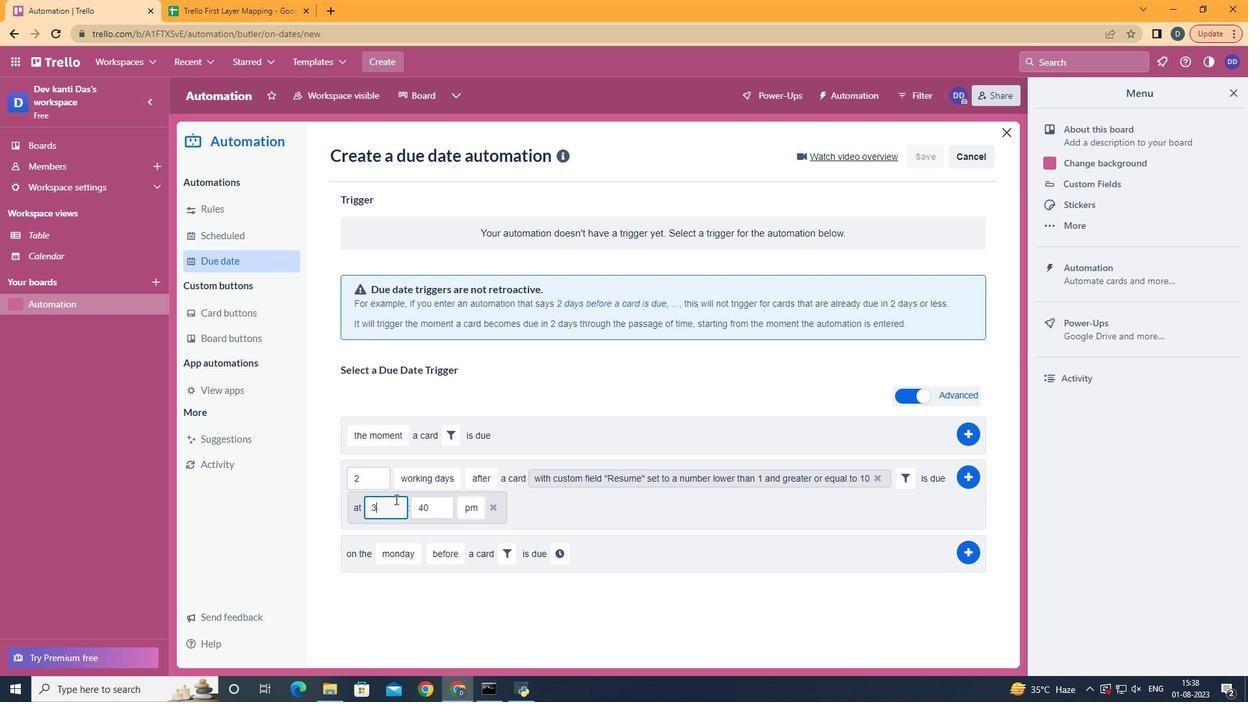 
Action: Key pressed <Key.backspace>11
Screenshot: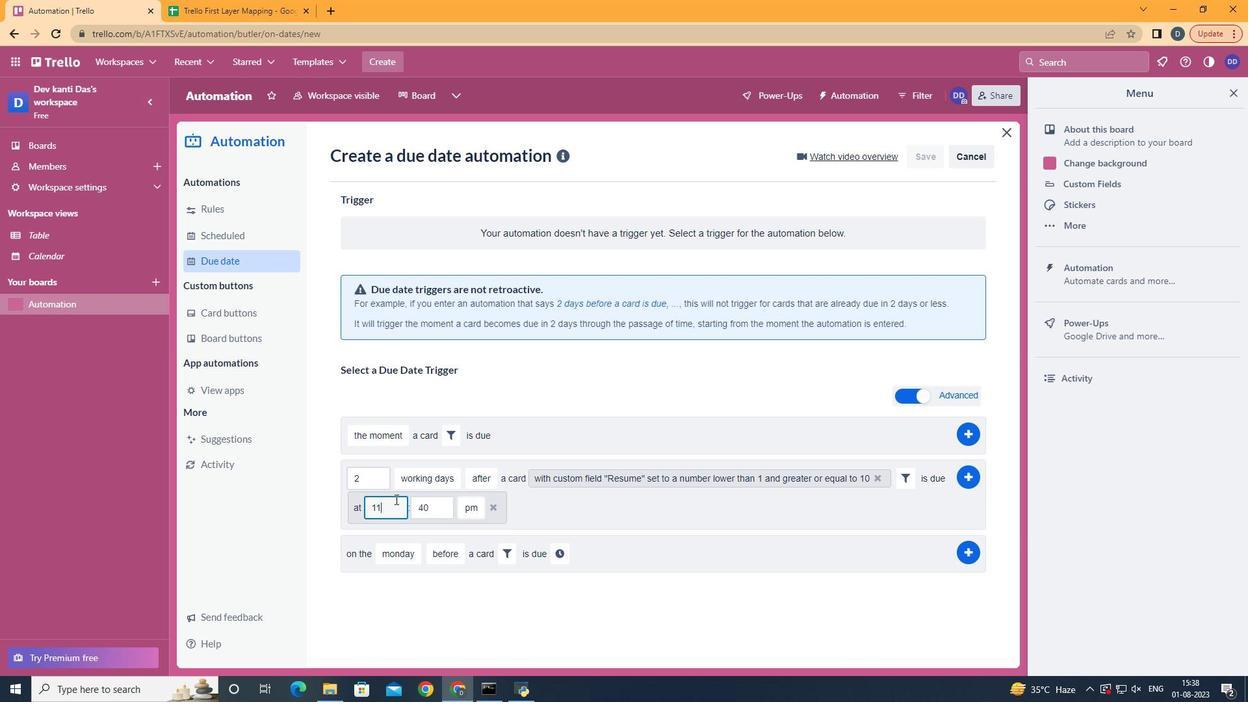 
Action: Mouse moved to (517, 508)
Screenshot: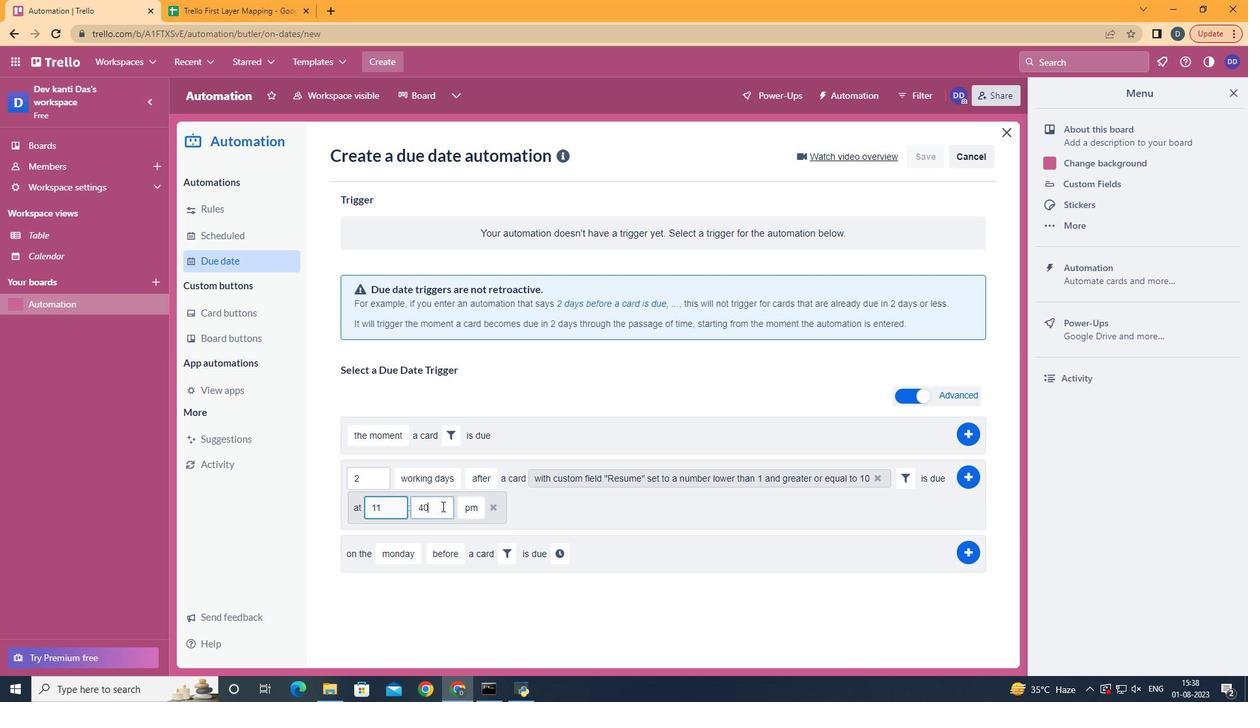 
Action: Mouse pressed left at (517, 508)
Screenshot: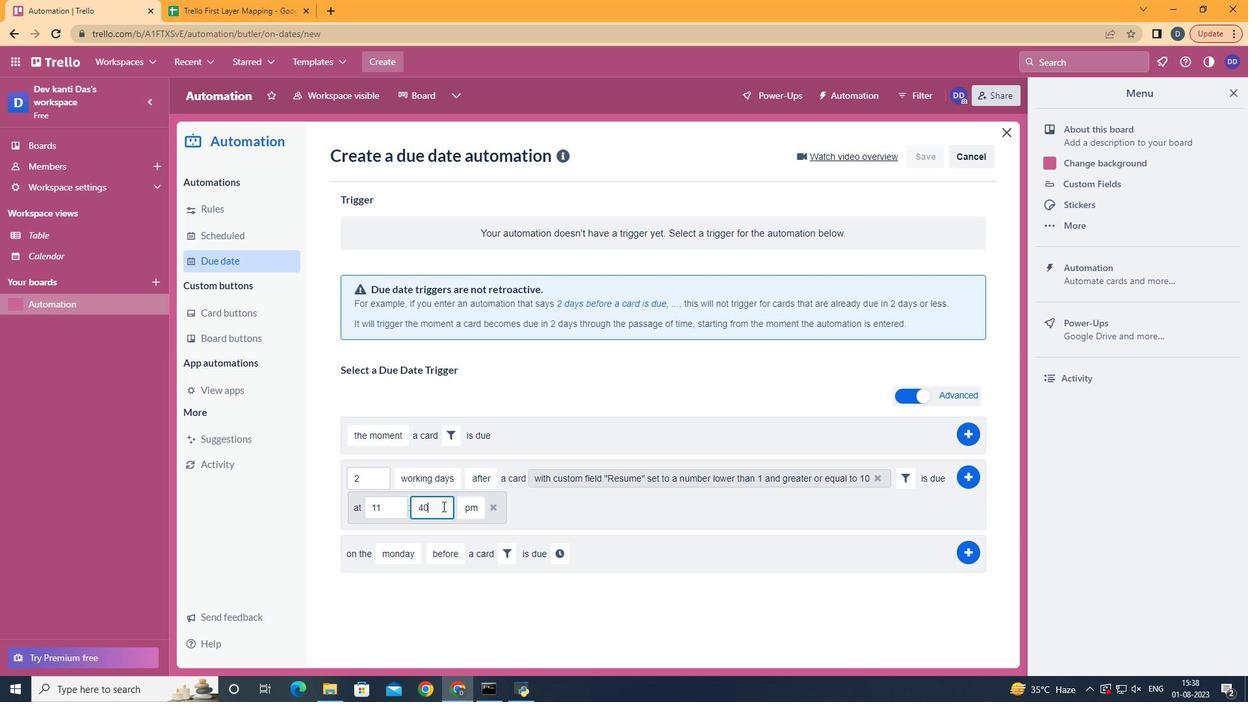 
Action: Mouse moved to (517, 508)
Screenshot: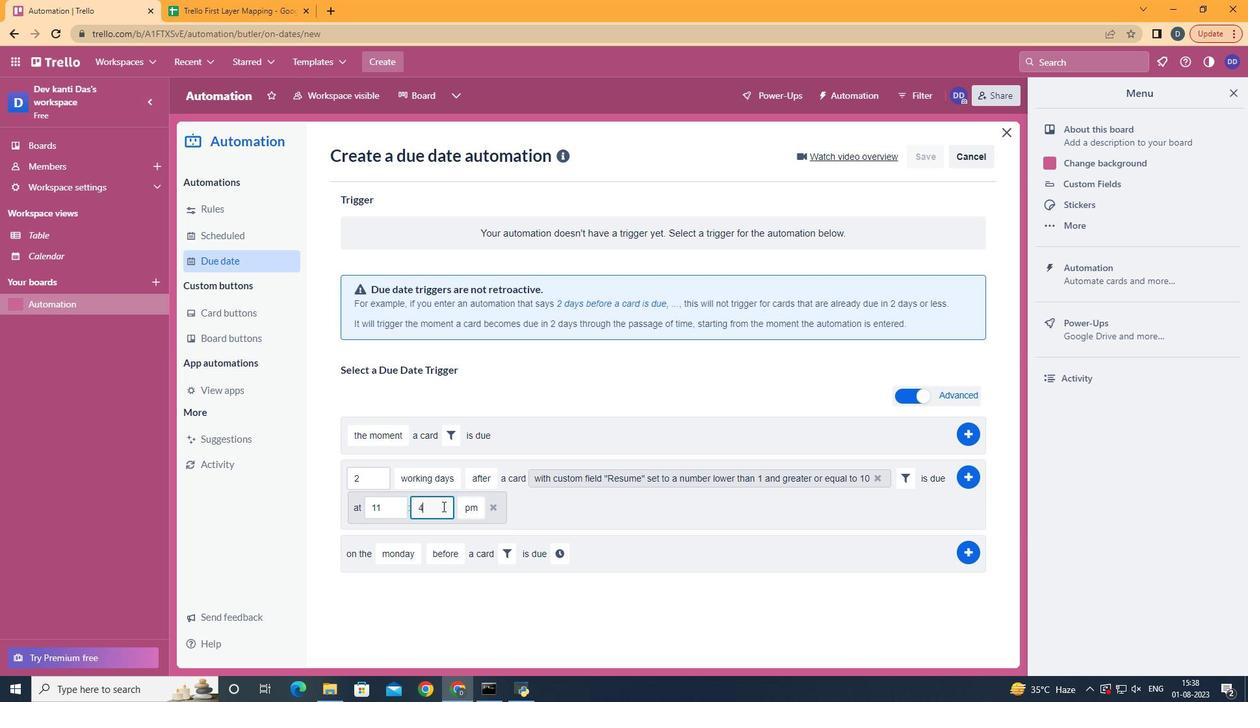 
Action: Key pressed <Key.backspace><Key.backspace>00
Screenshot: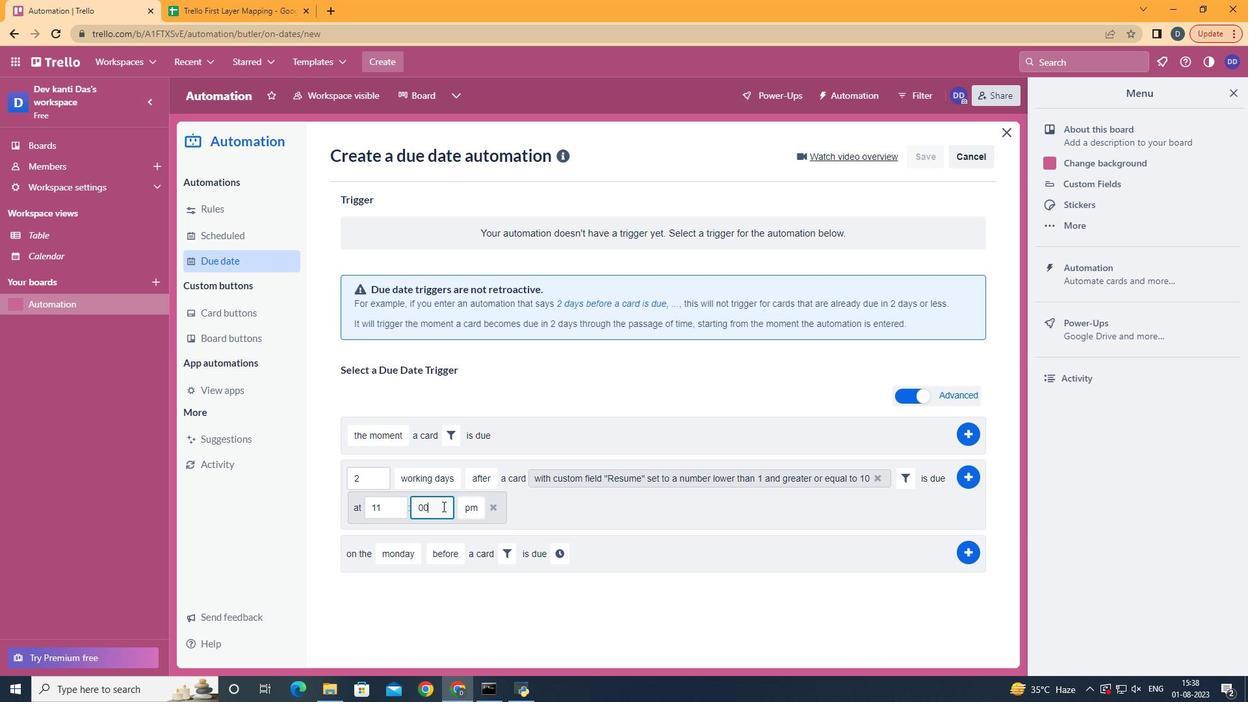 
Action: Mouse moved to (544, 529)
Screenshot: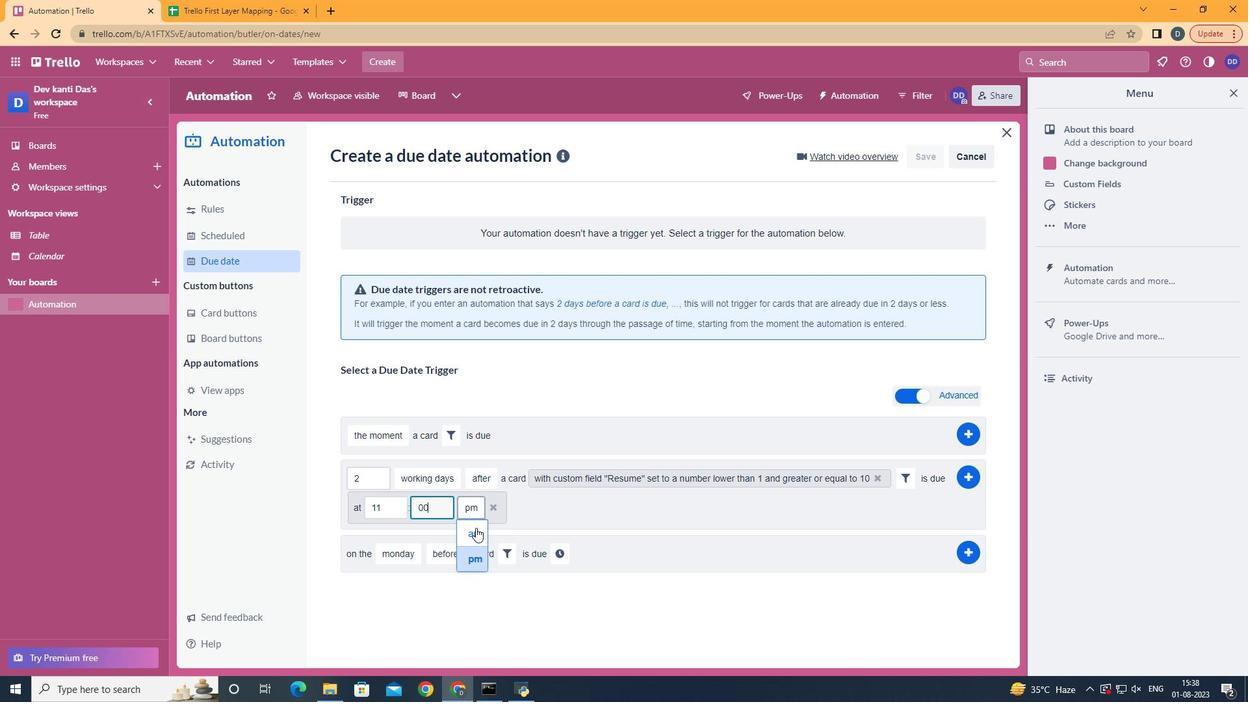
Action: Mouse pressed left at (544, 529)
Screenshot: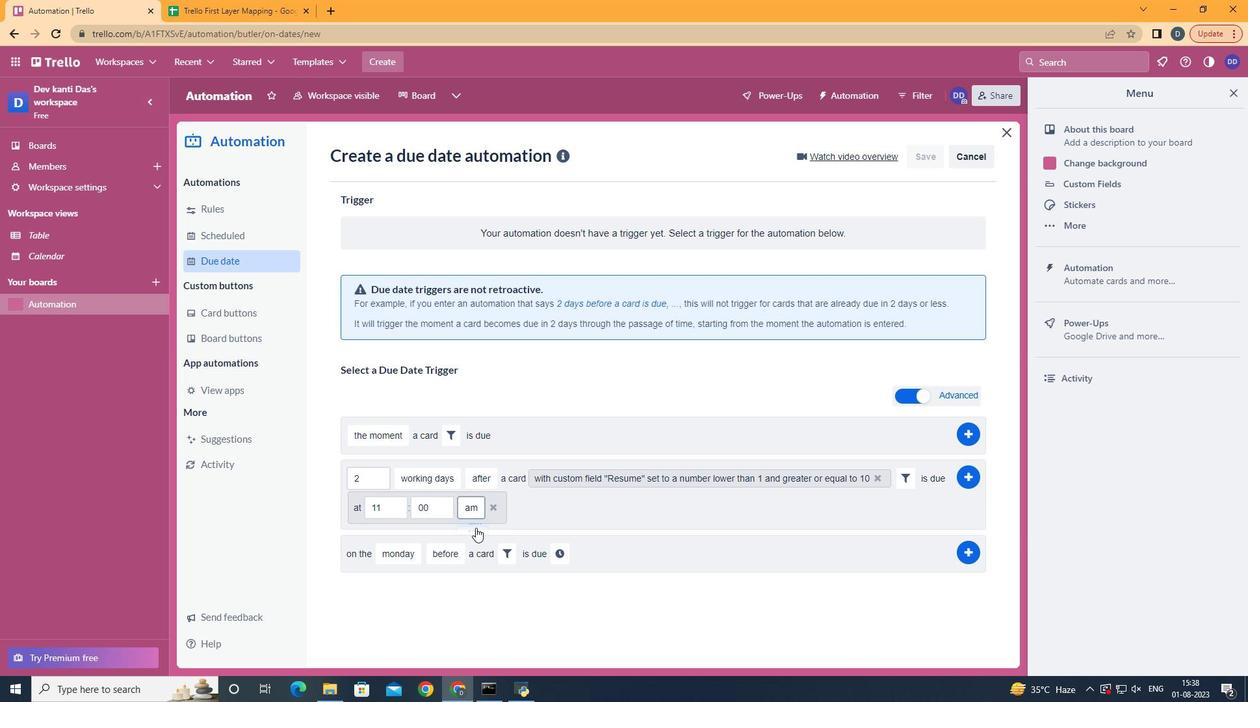 
Action: Mouse moved to (947, 475)
Screenshot: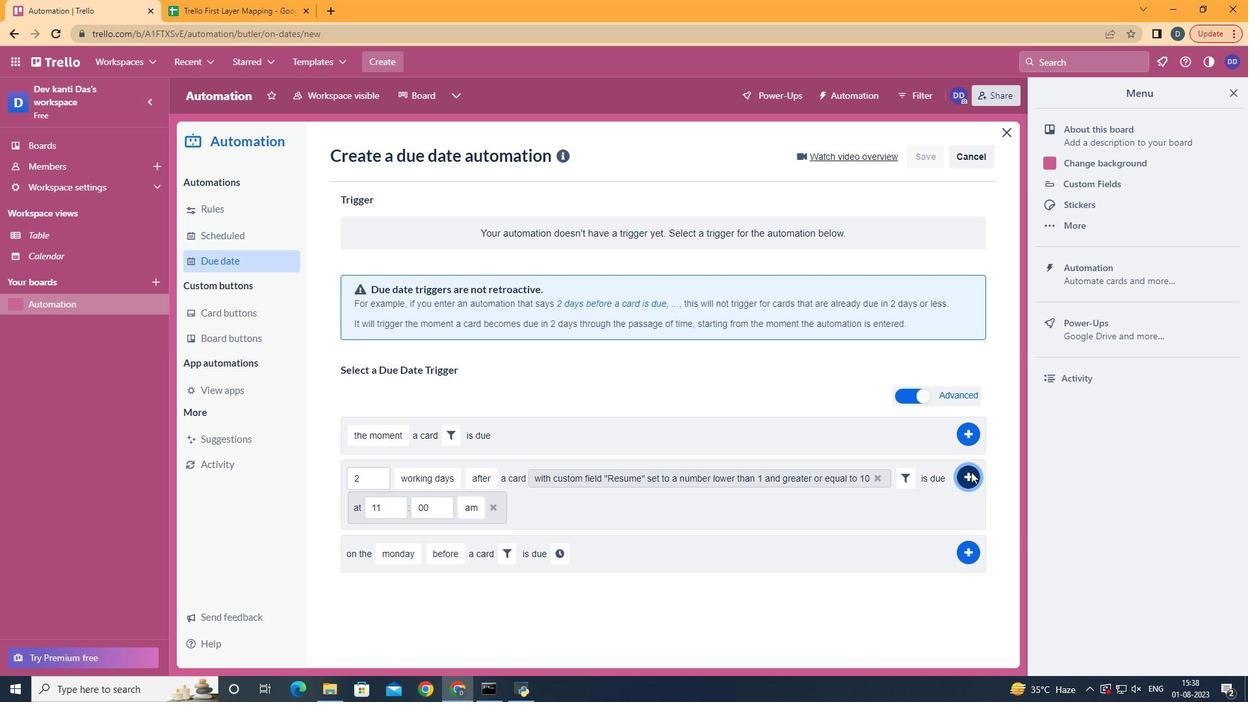 
Action: Mouse pressed left at (947, 475)
Screenshot: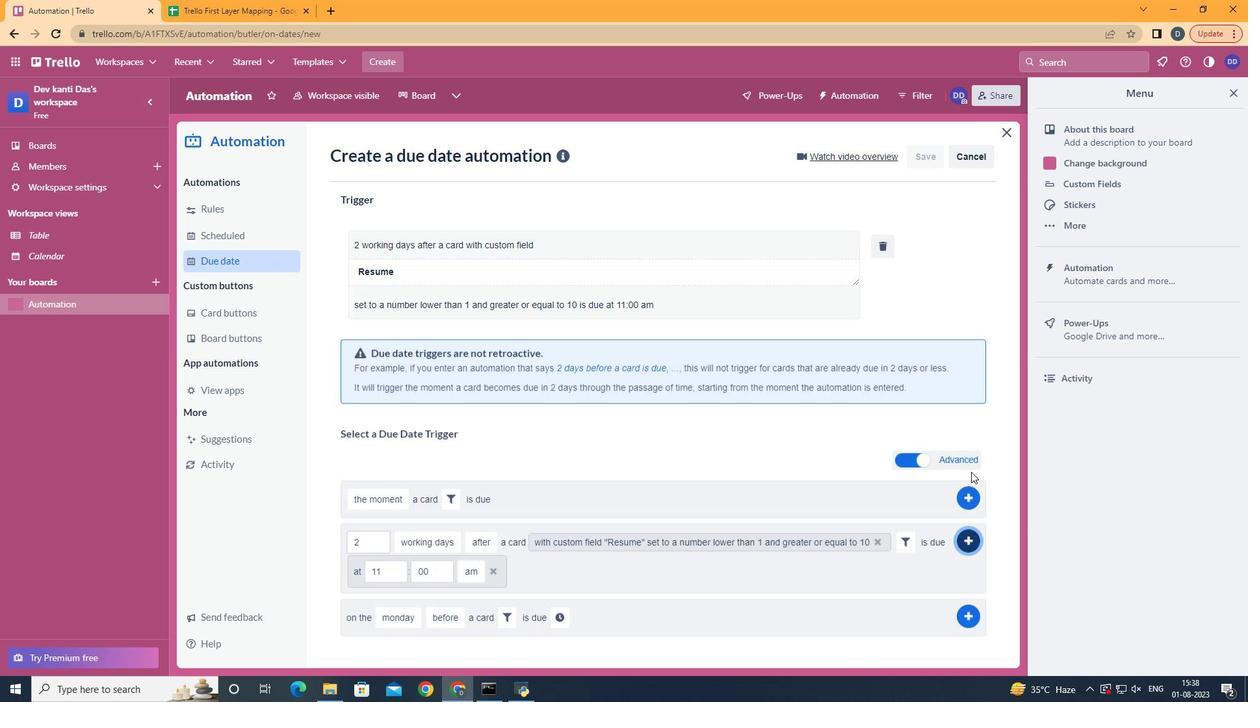 
Action: Mouse moved to (694, 314)
Screenshot: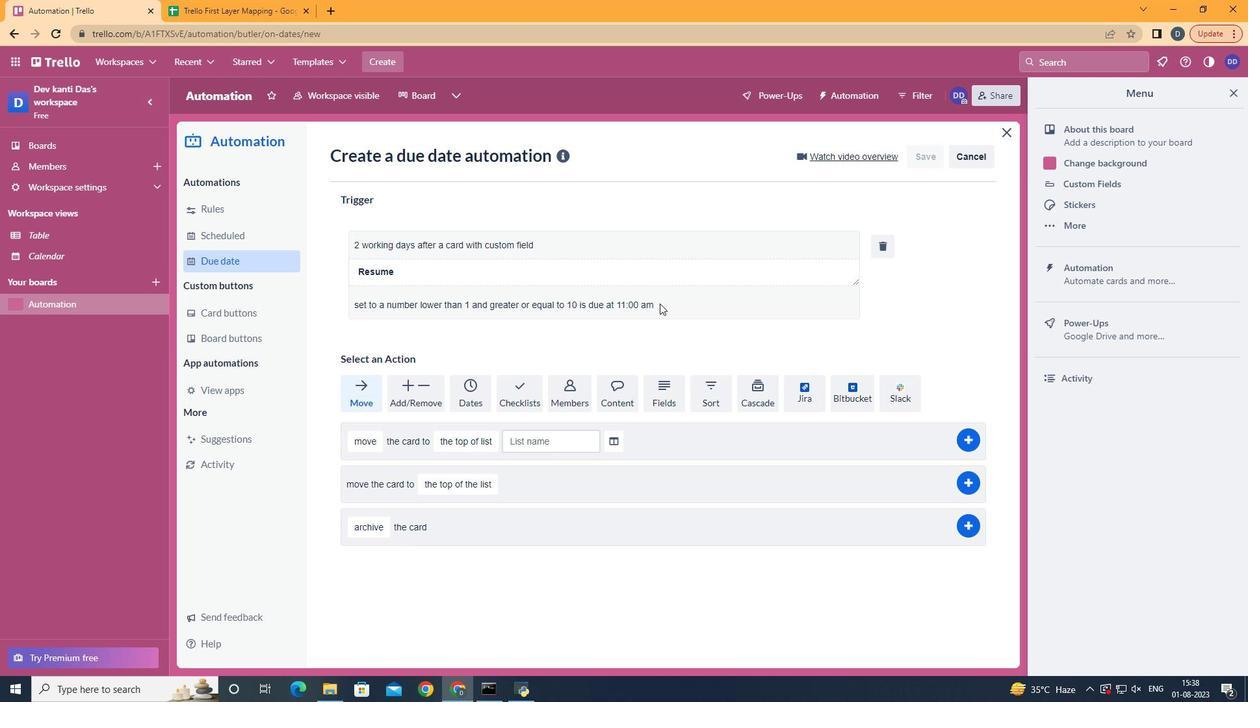 
